 Task: In Heading Arial with underline. Font size of heading  '18'Font style of data Calibri. Font size of data  9Alignment of headline & data Align center. Fill color in heading,  RedFont color of data Black Apply border in Data No BorderIn the sheet  Budget Management Sheetbook
Action: Mouse moved to (180, 177)
Screenshot: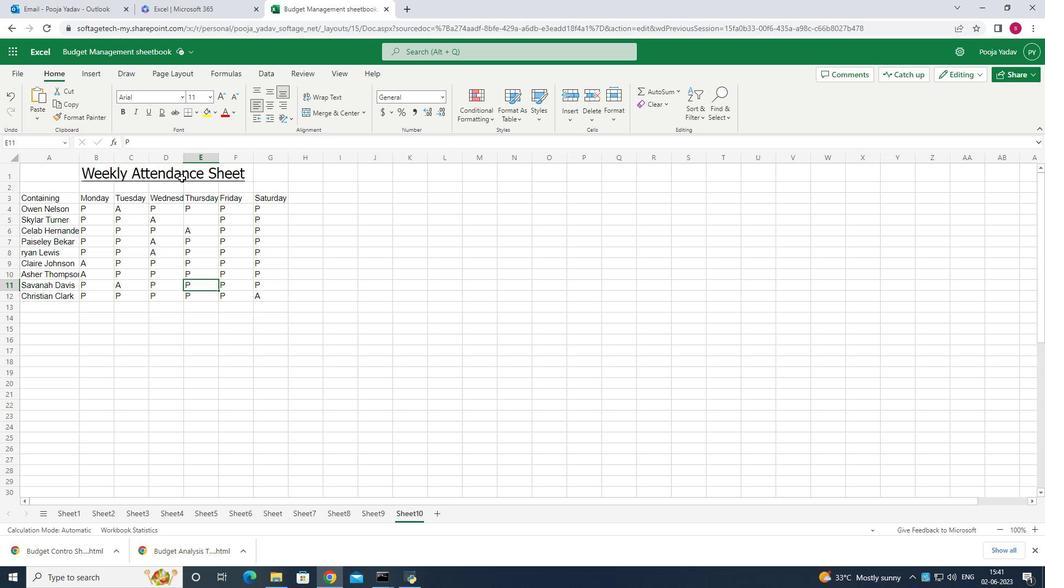 
Action: Mouse pressed left at (180, 177)
Screenshot: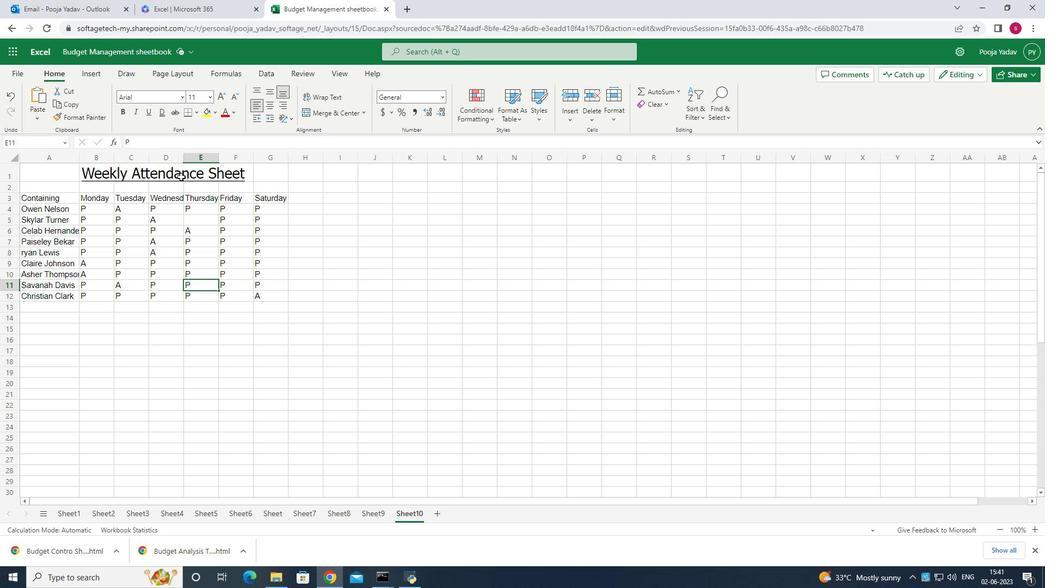 
Action: Mouse moved to (105, 168)
Screenshot: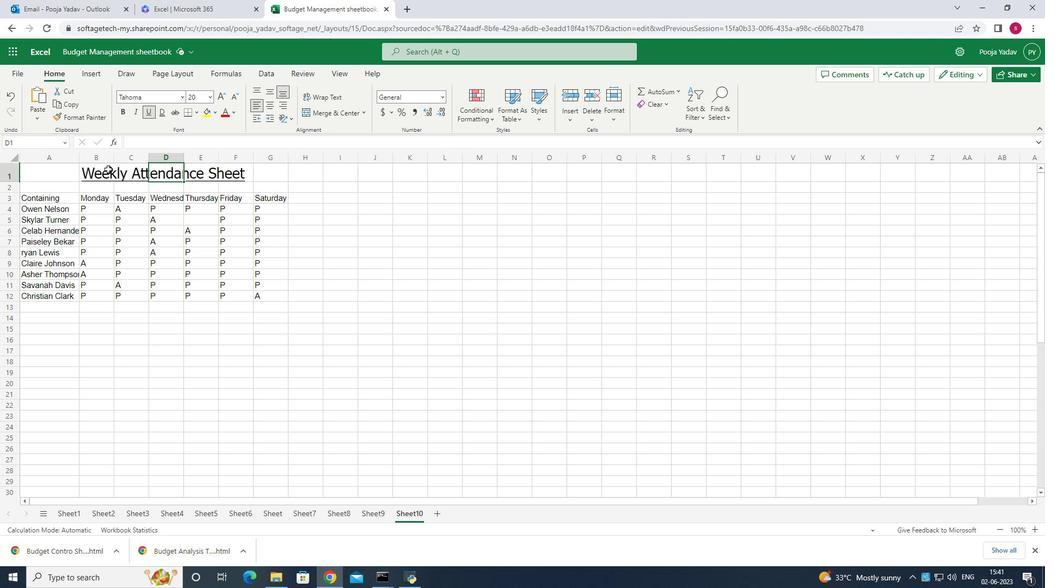 
Action: Mouse pressed left at (105, 168)
Screenshot: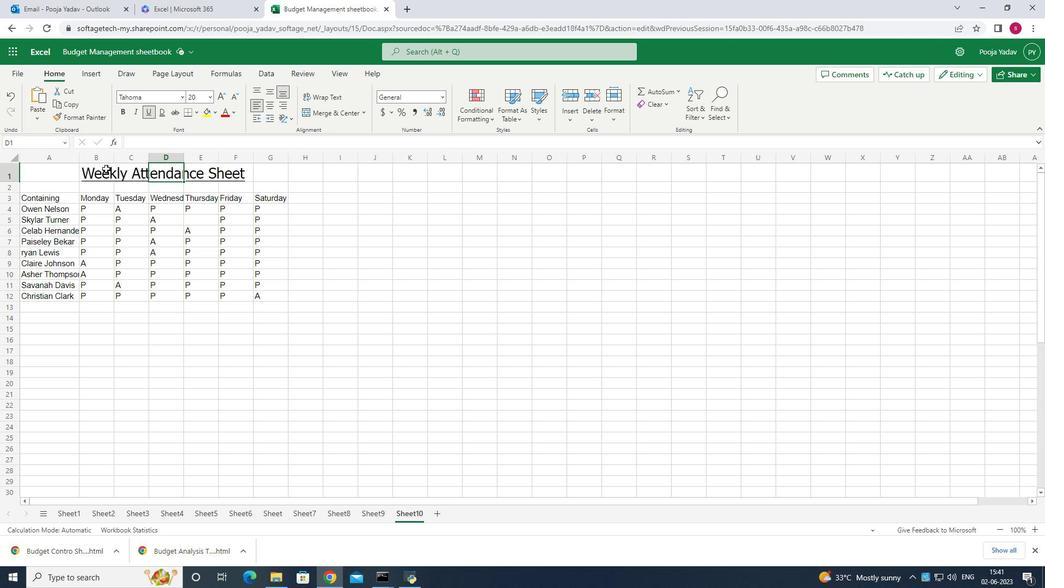 
Action: Mouse moved to (145, 111)
Screenshot: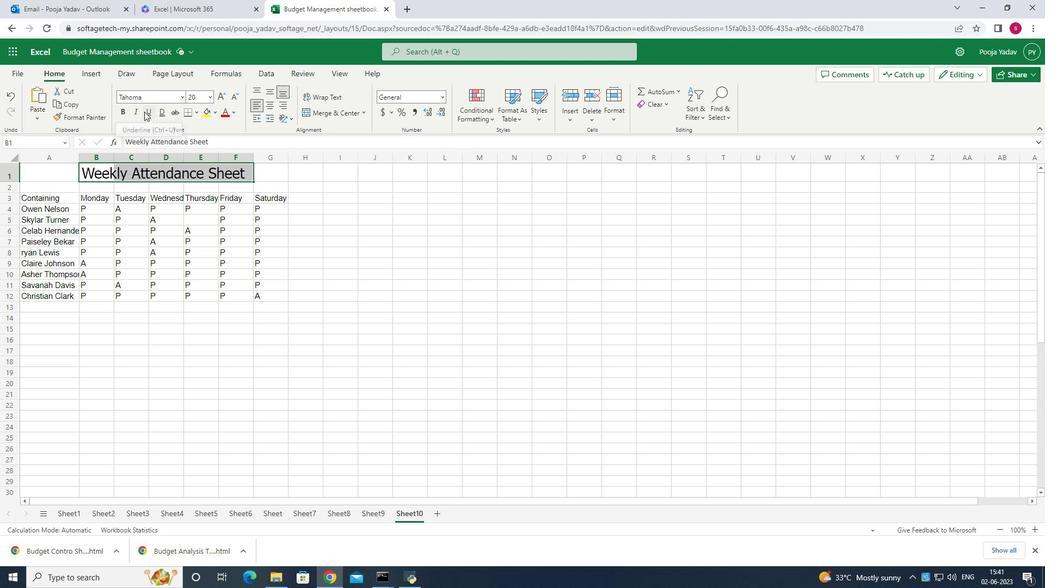 
Action: Mouse pressed left at (145, 111)
Screenshot: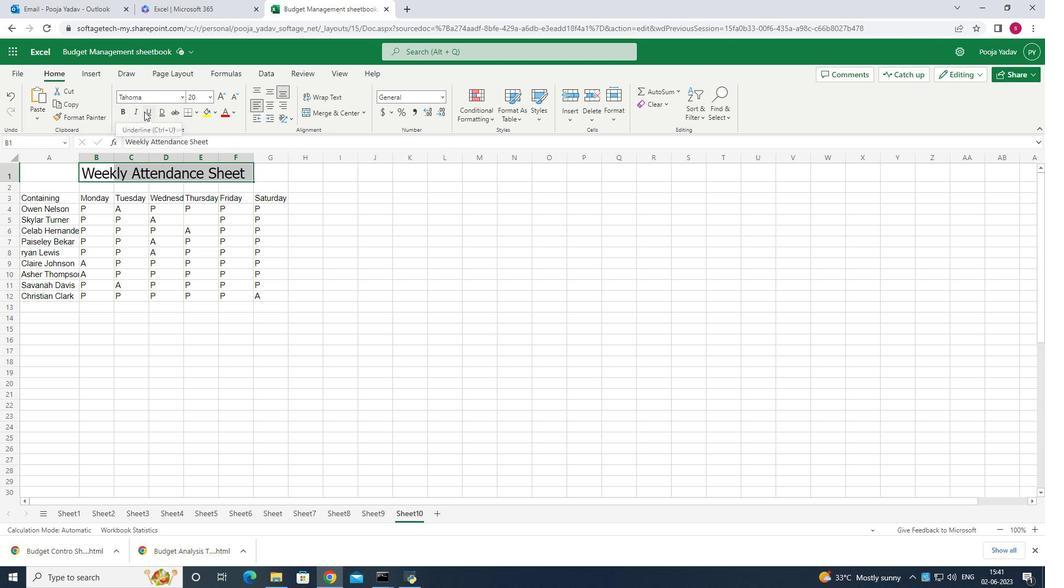 
Action: Mouse moved to (62, 171)
Screenshot: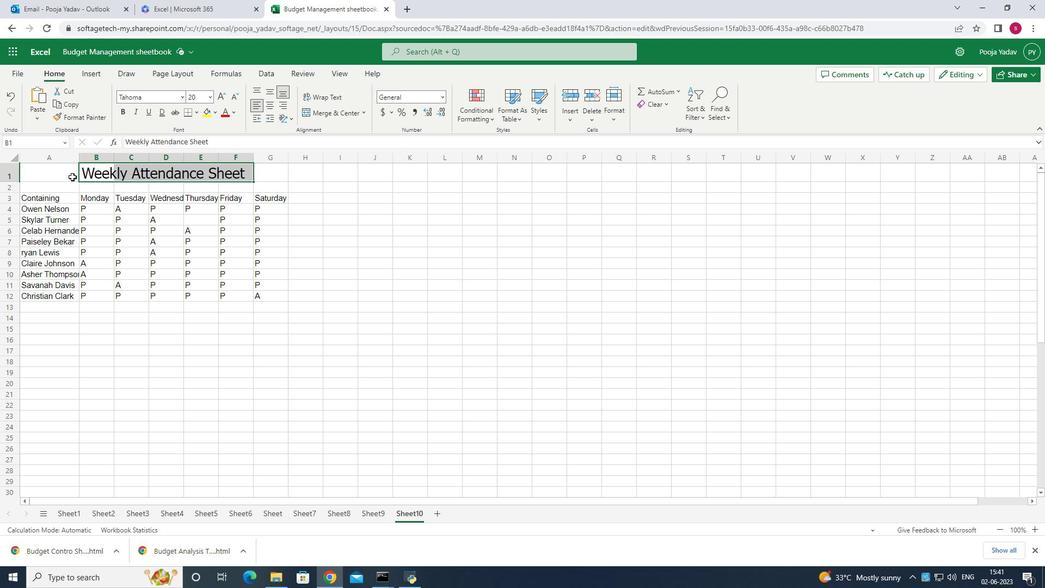 
Action: Mouse pressed left at (62, 171)
Screenshot: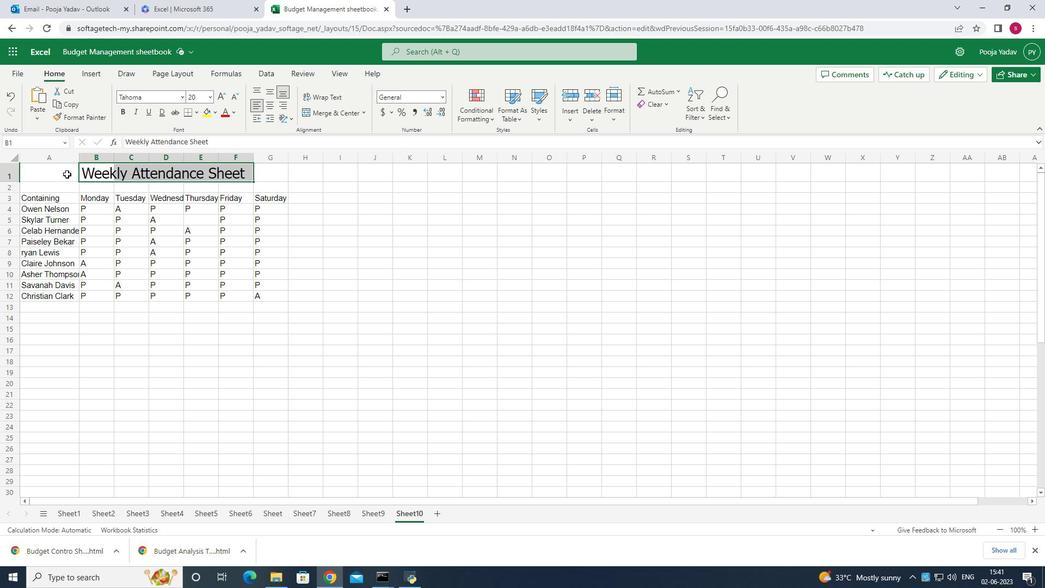 
Action: Mouse moved to (62, 171)
Screenshot: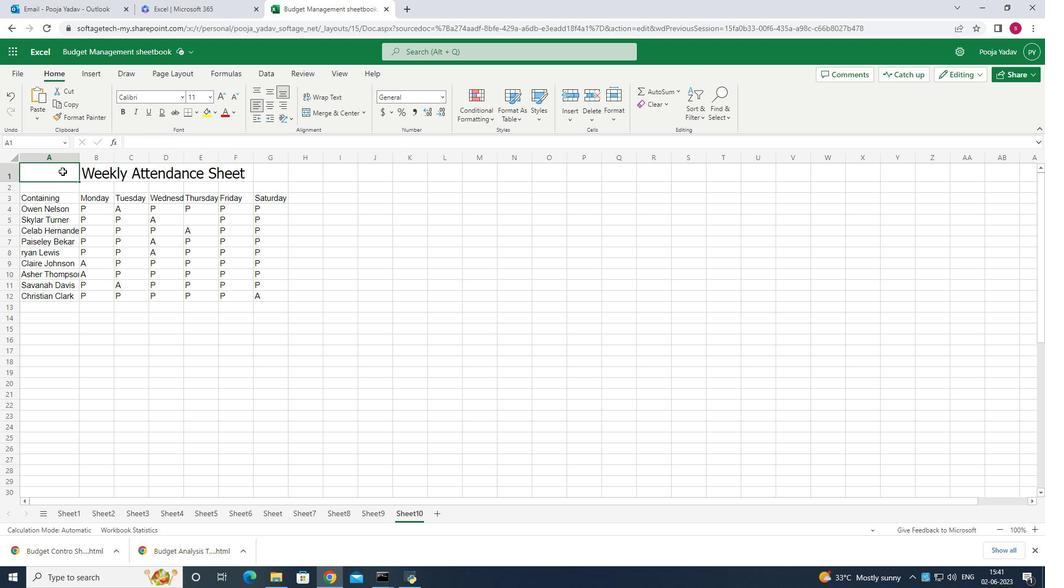 
Action: Mouse pressed left at (62, 171)
Screenshot: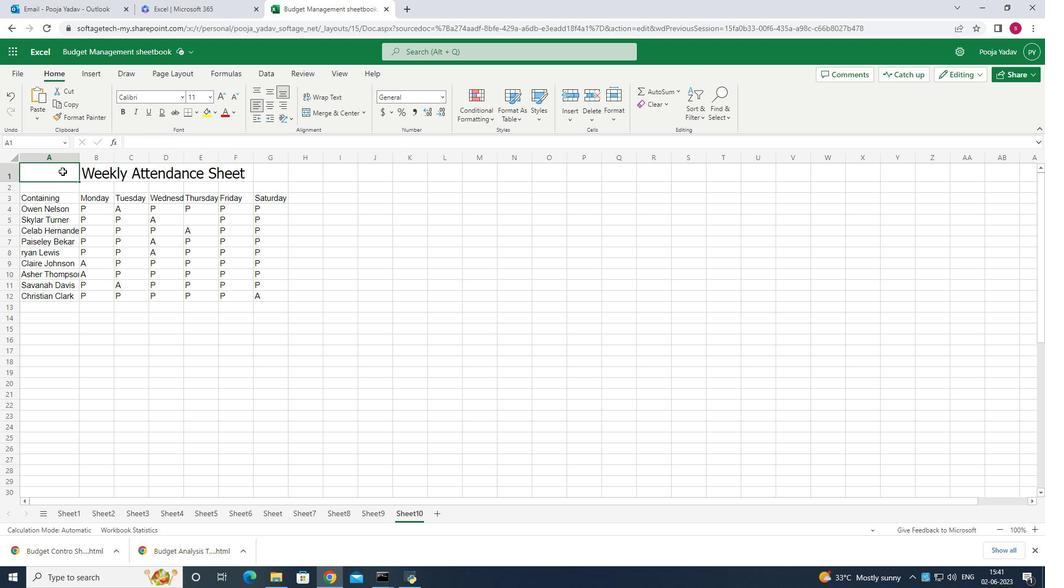 
Action: Mouse moved to (211, 99)
Screenshot: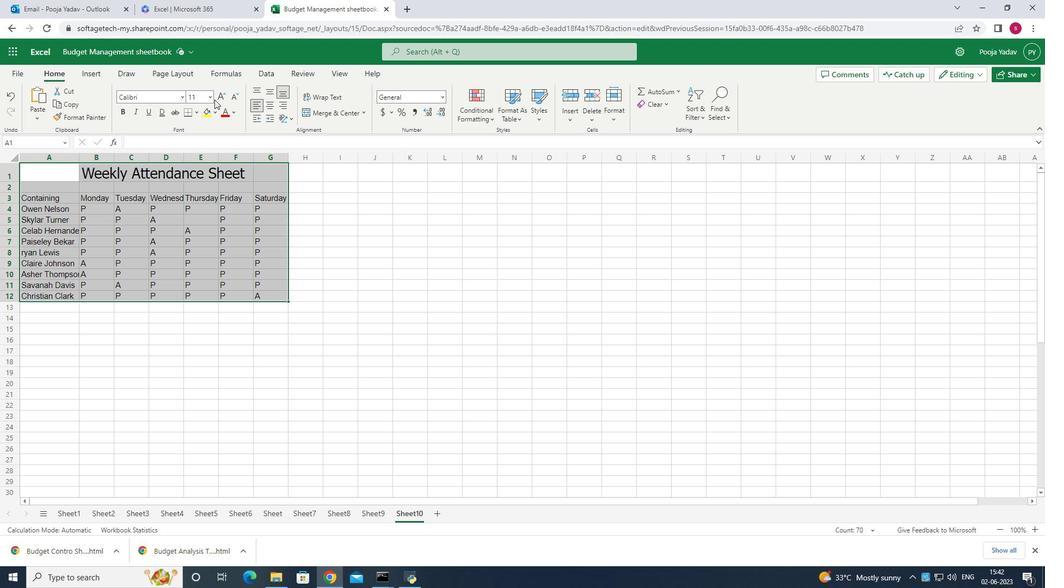 
Action: Mouse pressed left at (211, 99)
Screenshot: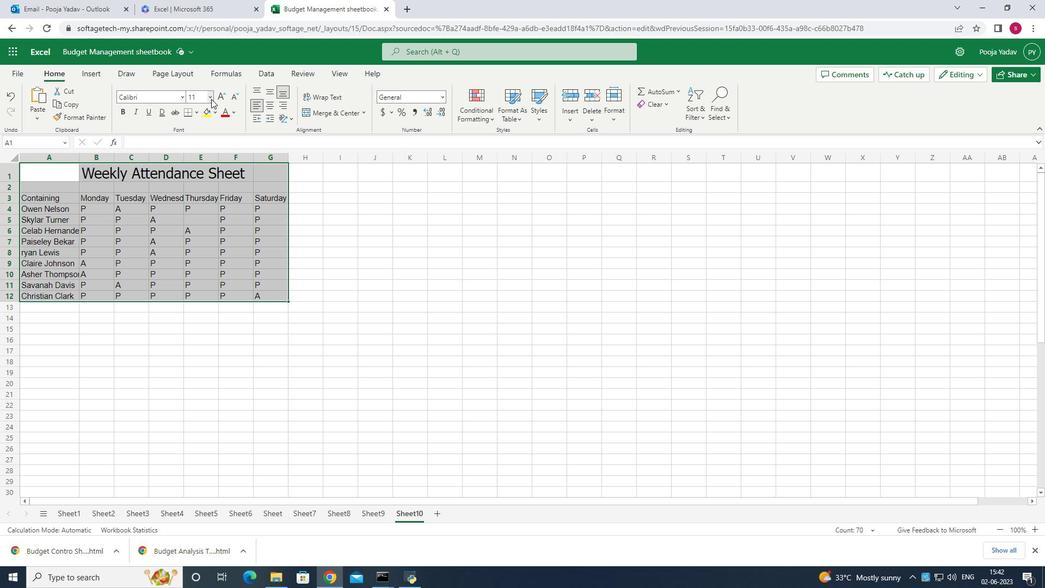 
Action: Mouse moved to (196, 214)
Screenshot: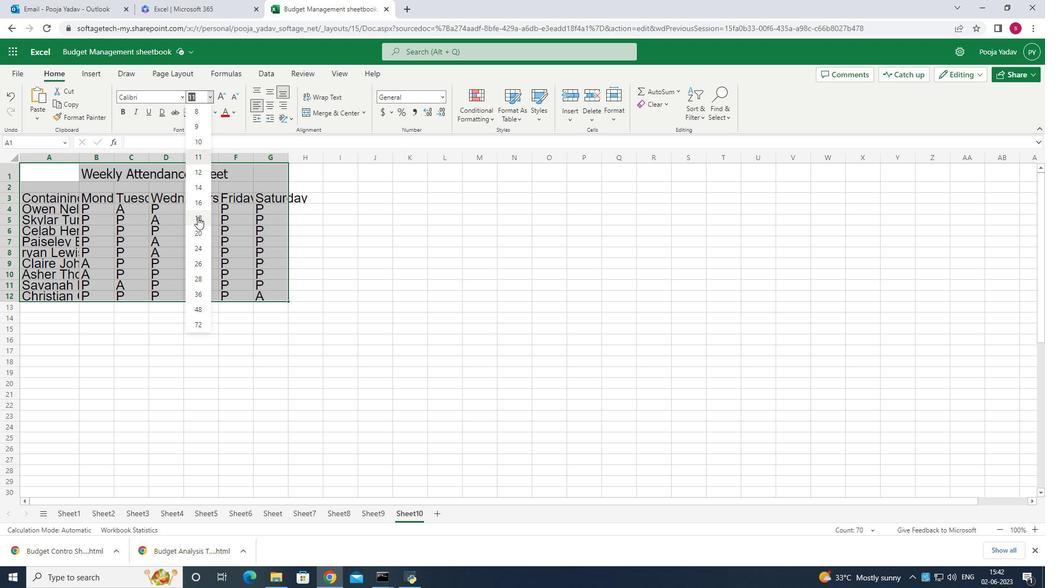 
Action: Mouse pressed left at (196, 214)
Screenshot: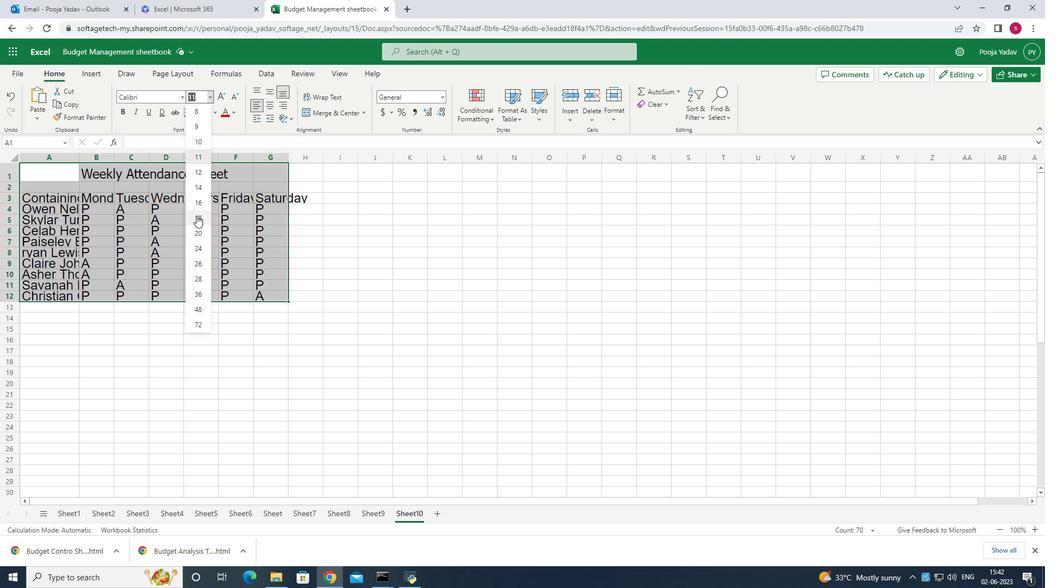 
Action: Mouse moved to (80, 154)
Screenshot: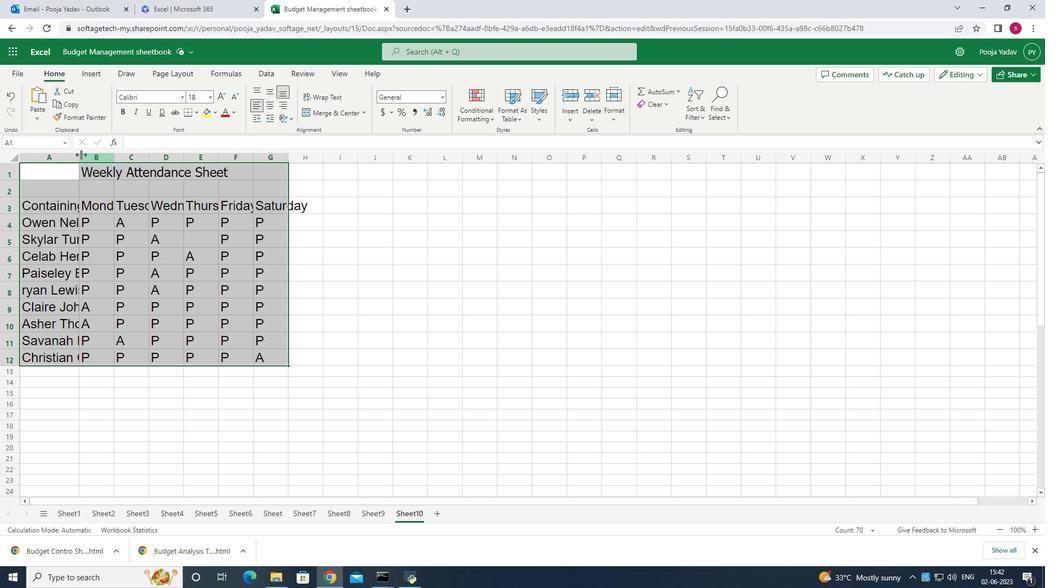 
Action: Mouse pressed left at (80, 154)
Screenshot: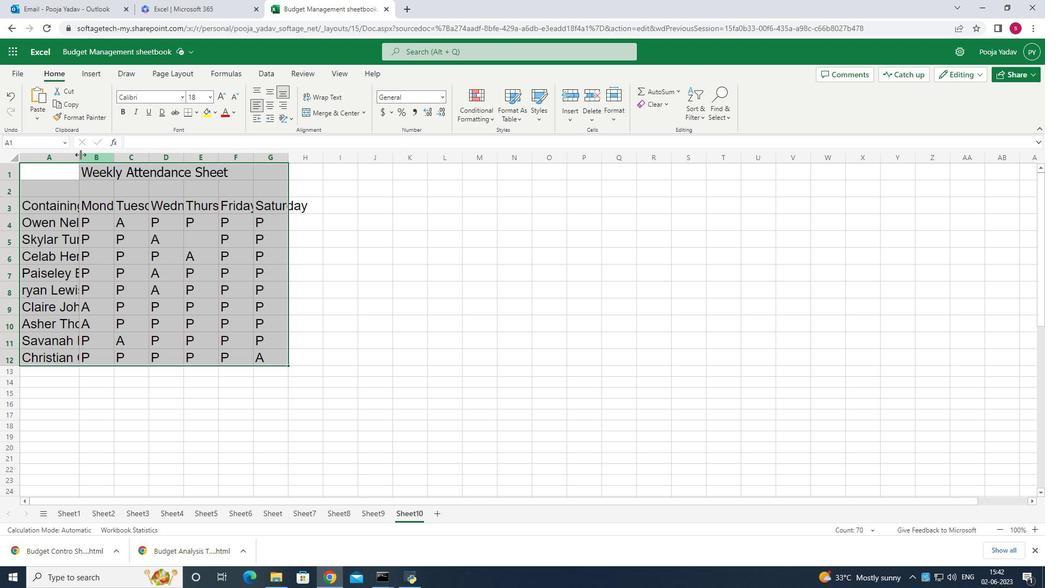 
Action: Mouse moved to (99, 161)
Screenshot: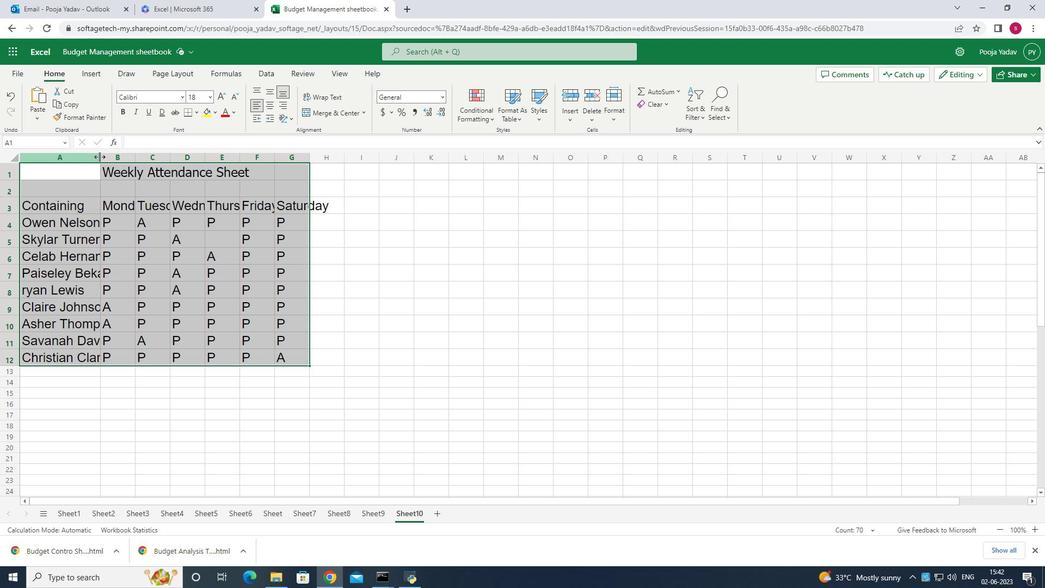 
Action: Mouse pressed left at (99, 161)
Screenshot: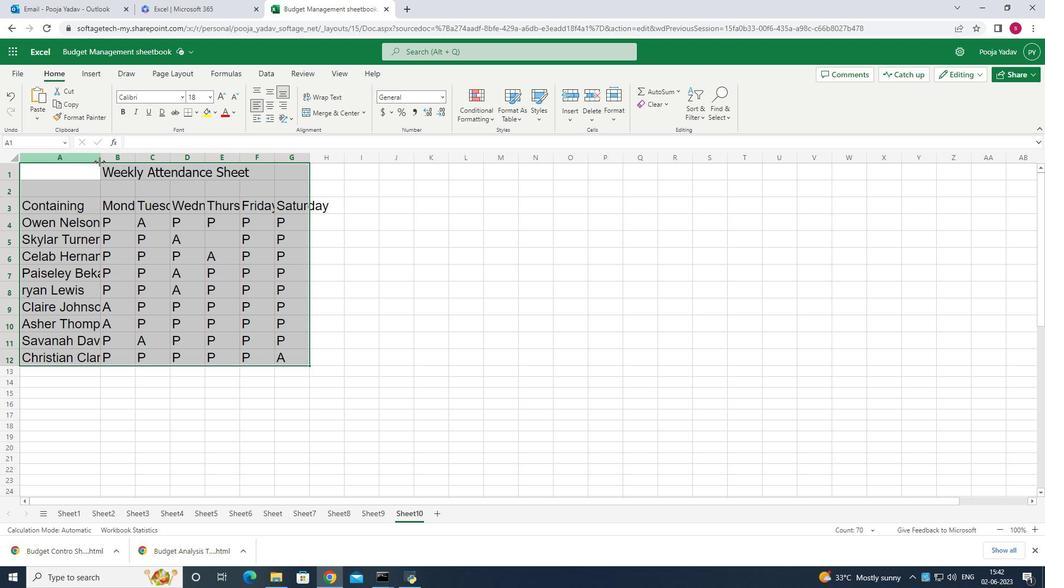 
Action: Mouse moved to (120, 156)
Screenshot: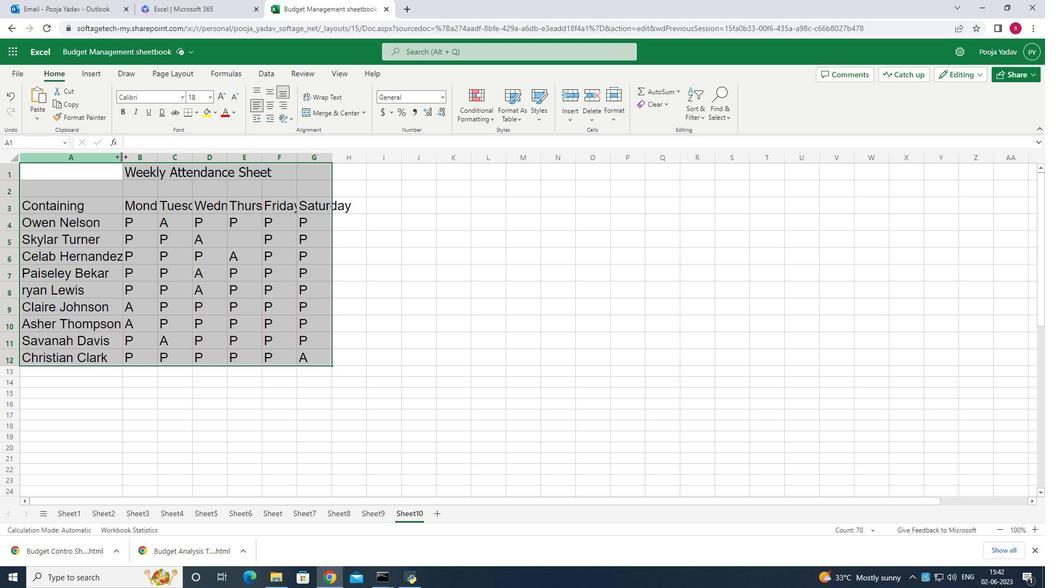 
Action: Mouse pressed left at (120, 156)
Screenshot: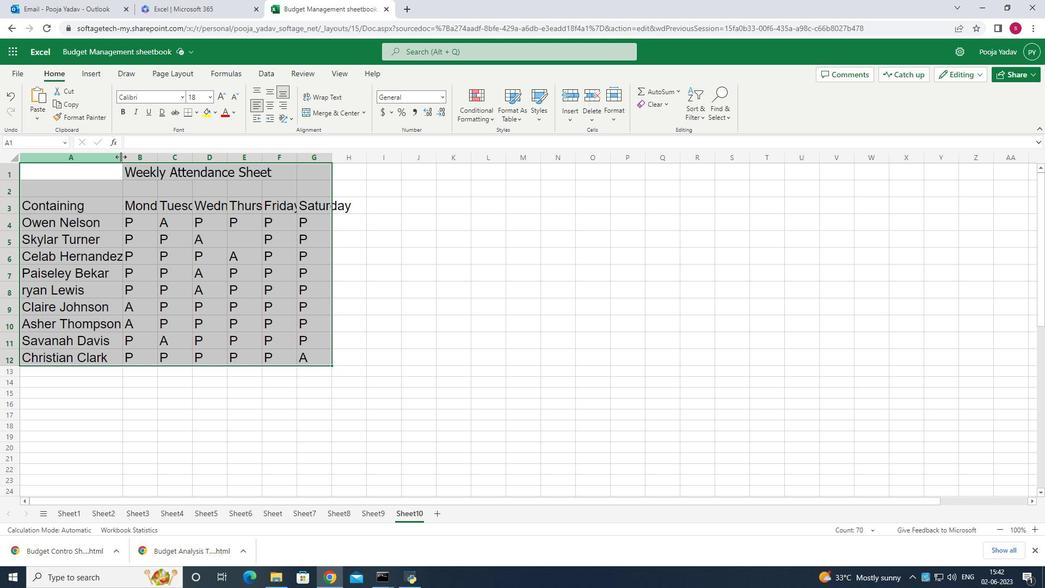 
Action: Mouse moved to (171, 156)
Screenshot: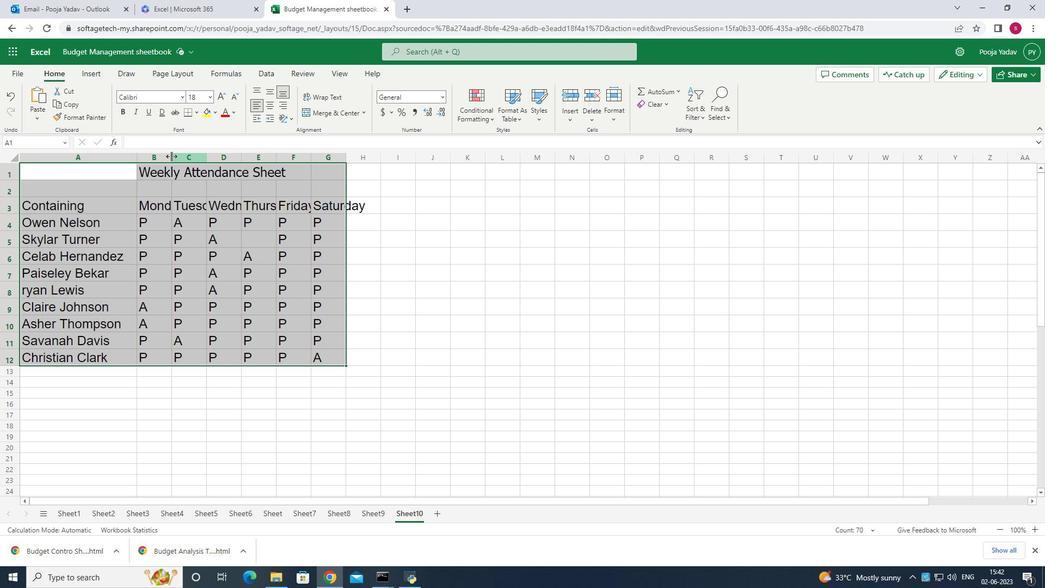 
Action: Mouse pressed left at (171, 156)
Screenshot: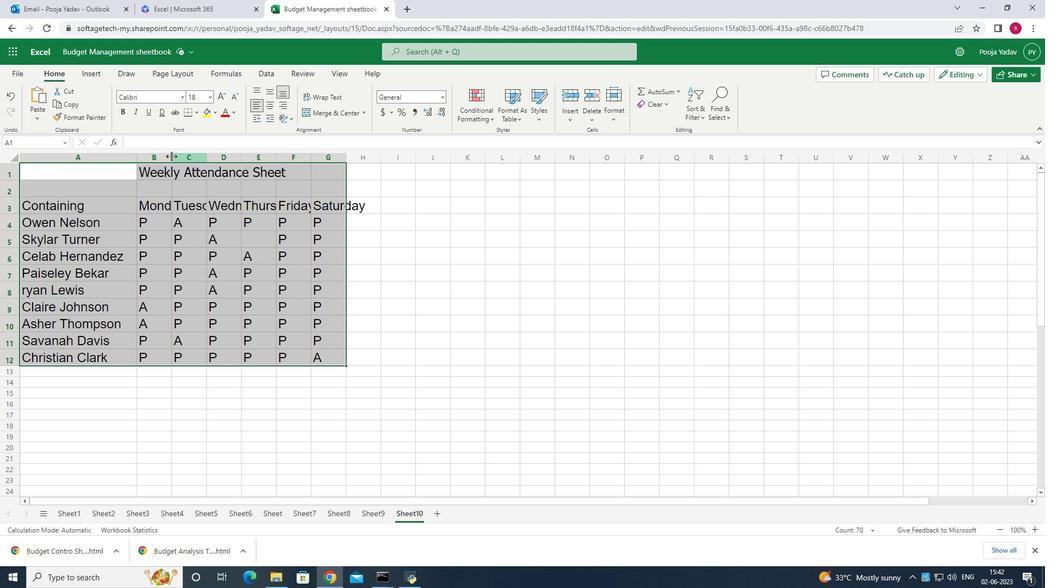 
Action: Mouse moved to (235, 167)
Screenshot: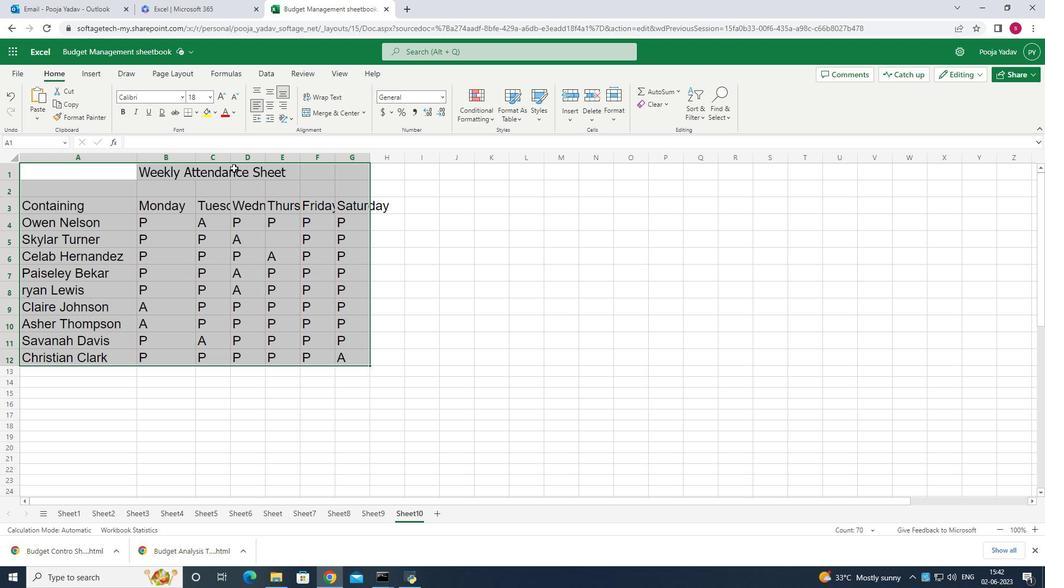 
Action: Mouse pressed left at (235, 167)
Screenshot: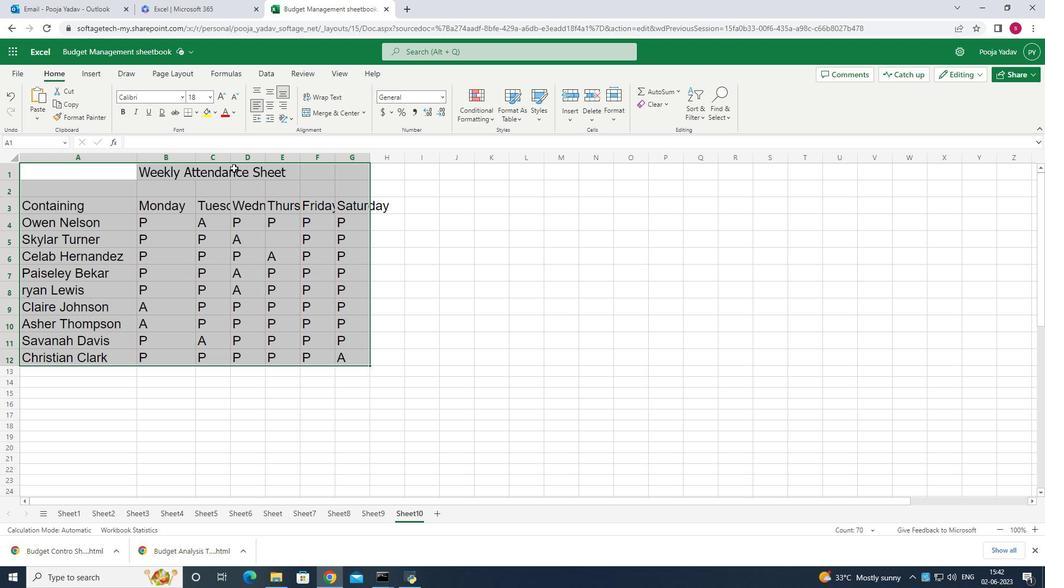
Action: Mouse moved to (228, 175)
Screenshot: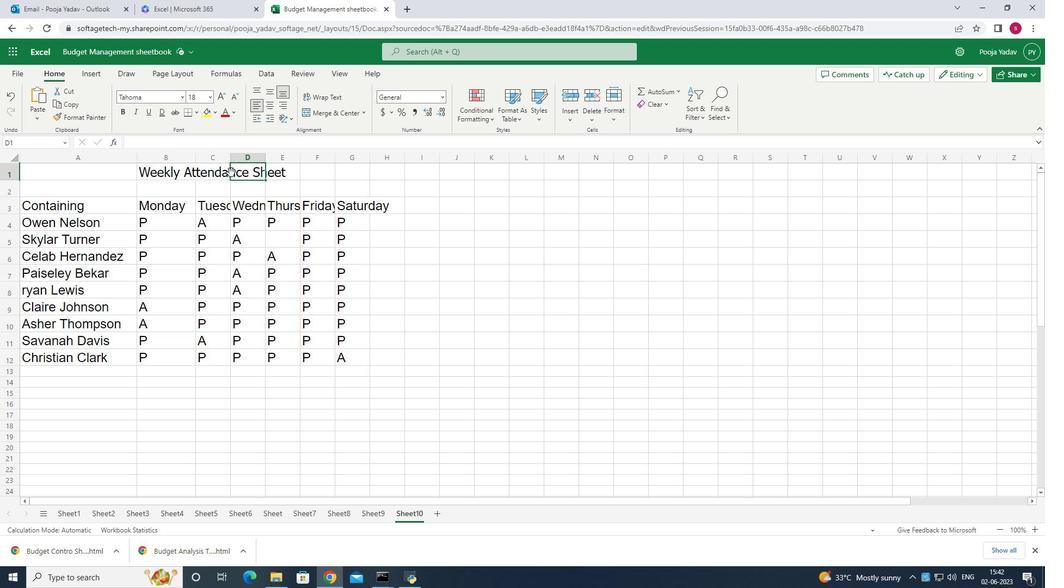 
Action: Mouse pressed left at (228, 175)
Screenshot: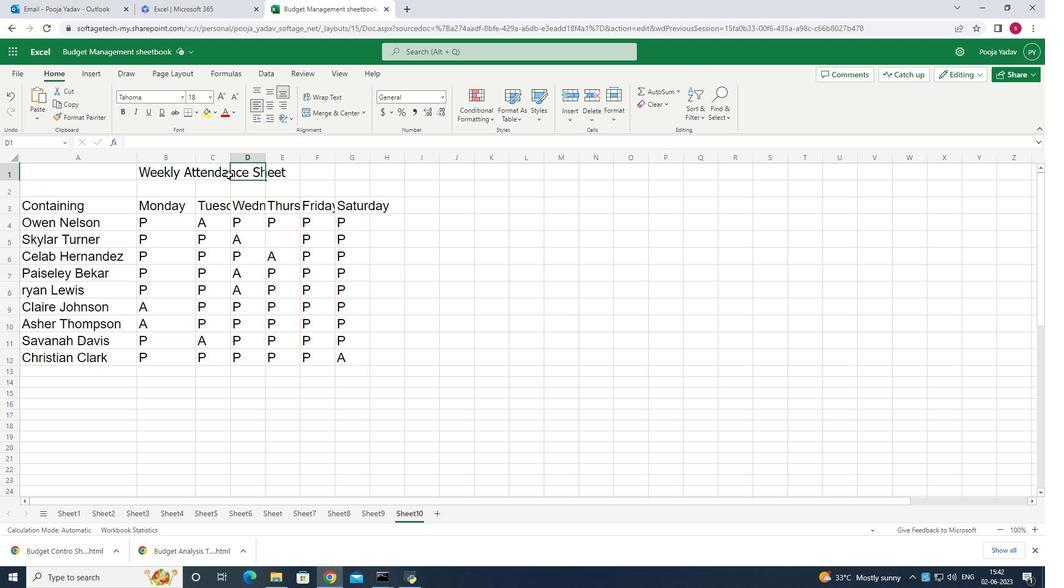 
Action: Mouse moved to (230, 156)
Screenshot: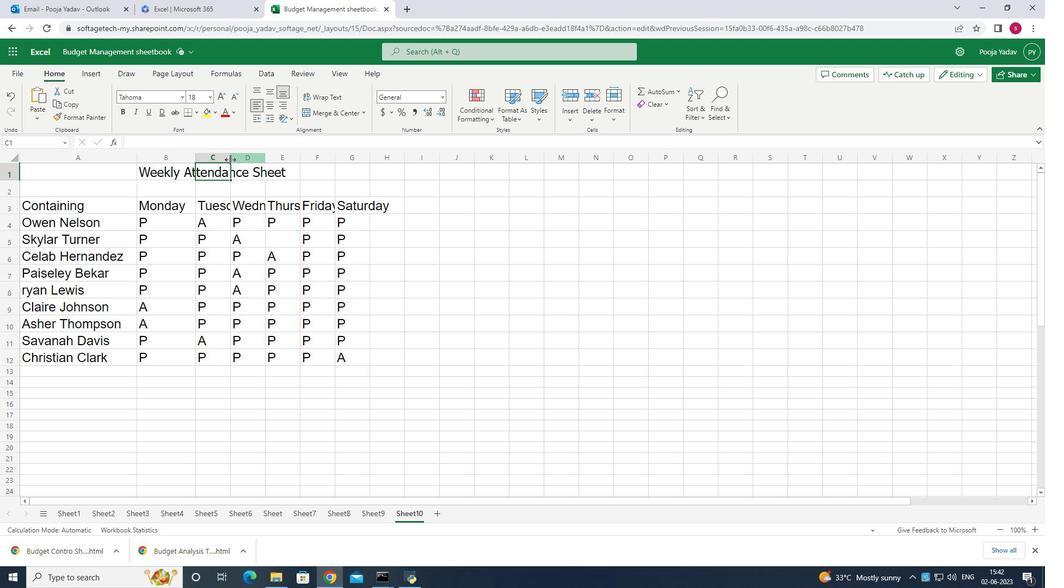 
Action: Mouse pressed left at (230, 156)
Screenshot: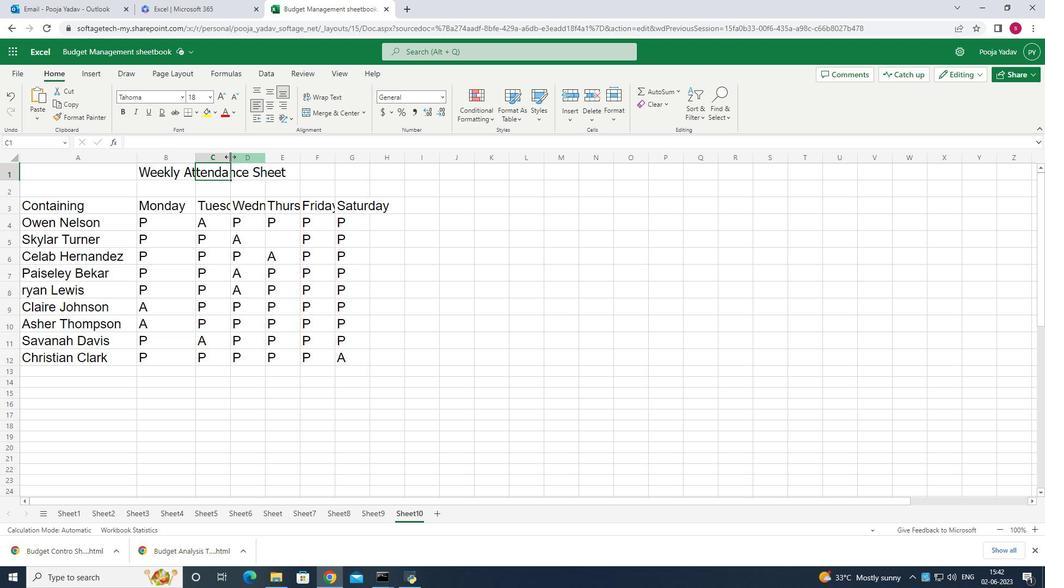 
Action: Mouse moved to (245, 149)
Screenshot: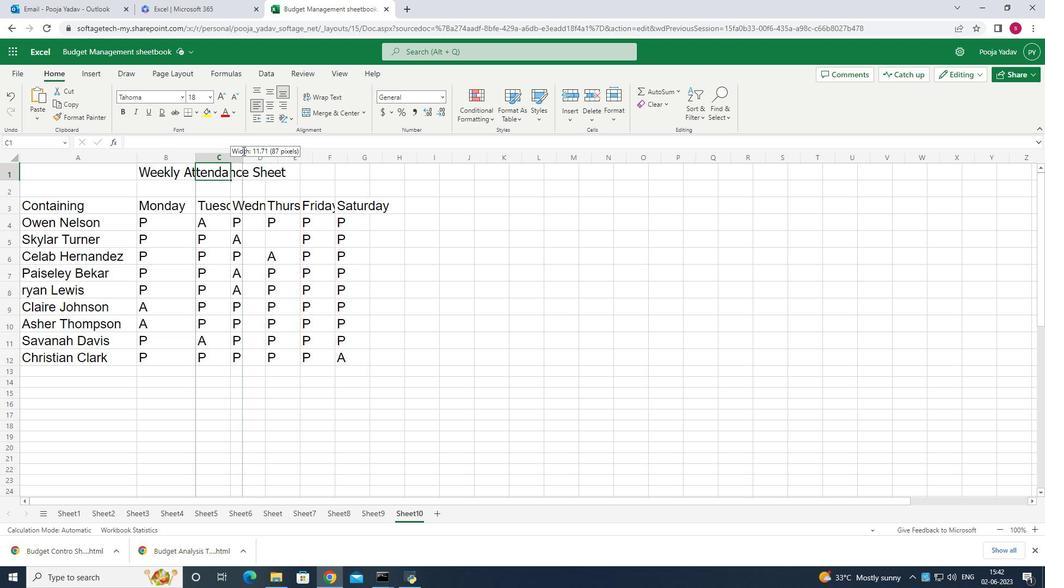 
Action: Mouse pressed left at (245, 149)
Screenshot: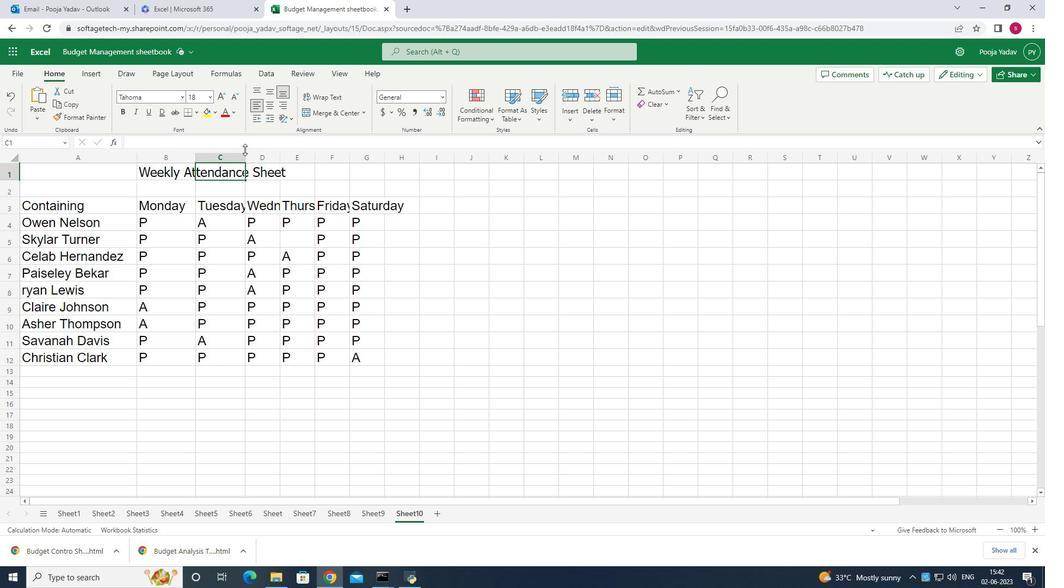 
Action: Mouse moved to (243, 155)
Screenshot: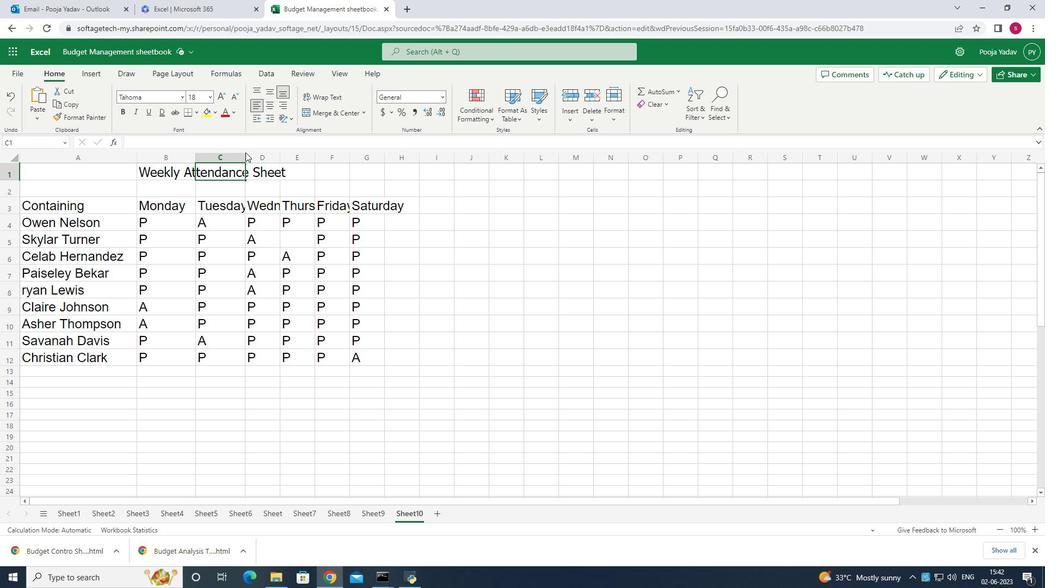 
Action: Mouse pressed left at (243, 155)
Screenshot: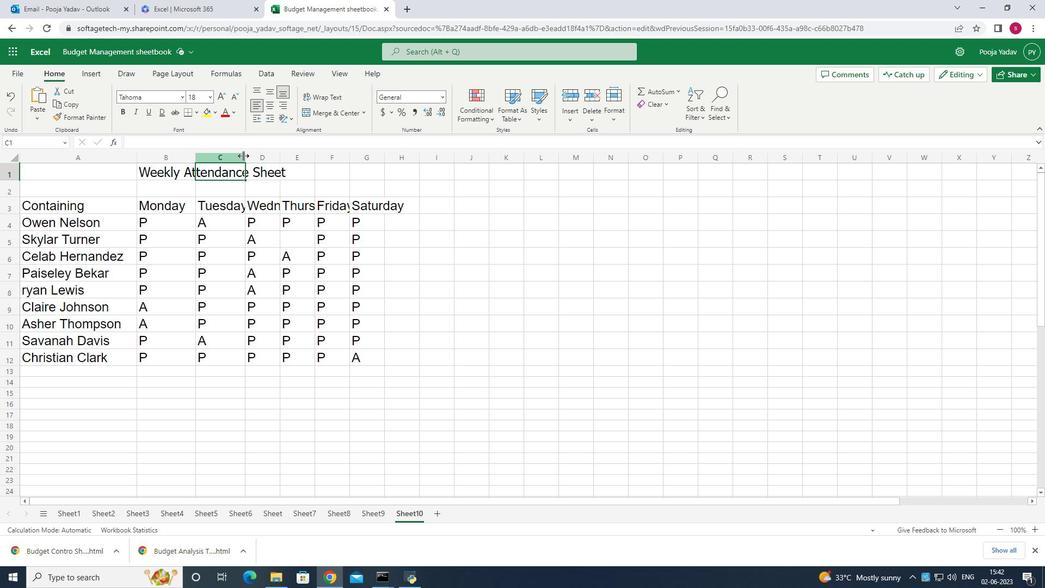 
Action: Mouse moved to (289, 154)
Screenshot: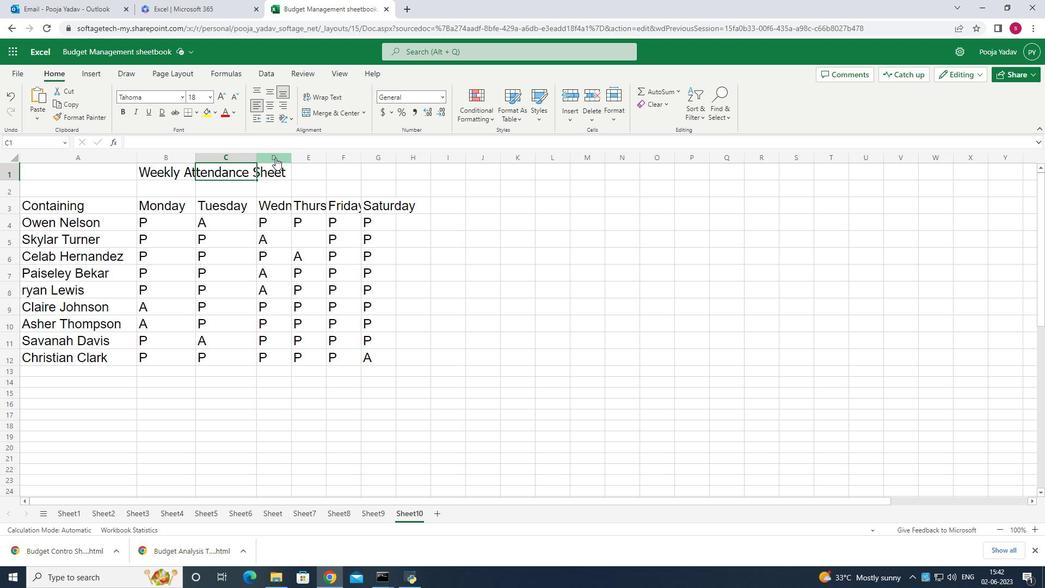 
Action: Mouse pressed left at (289, 154)
Screenshot: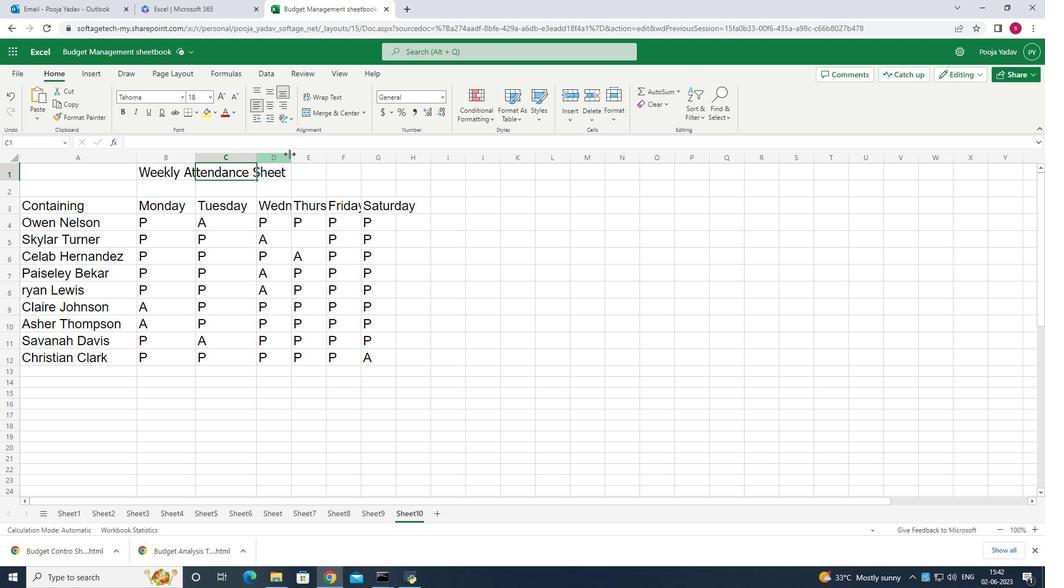 
Action: Mouse moved to (309, 157)
Screenshot: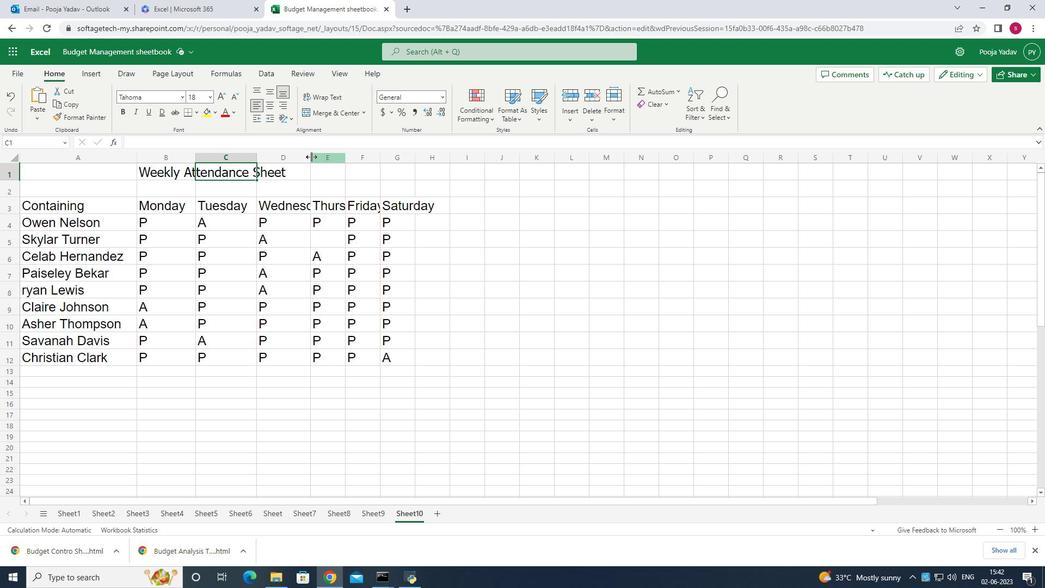 
Action: Mouse pressed left at (309, 157)
Screenshot: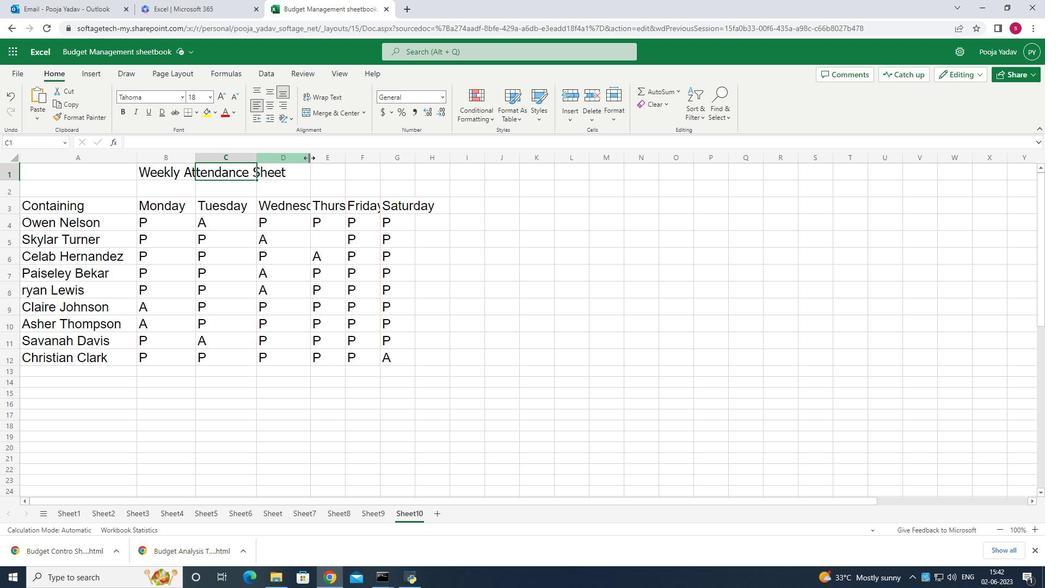 
Action: Mouse moved to (324, 156)
Screenshot: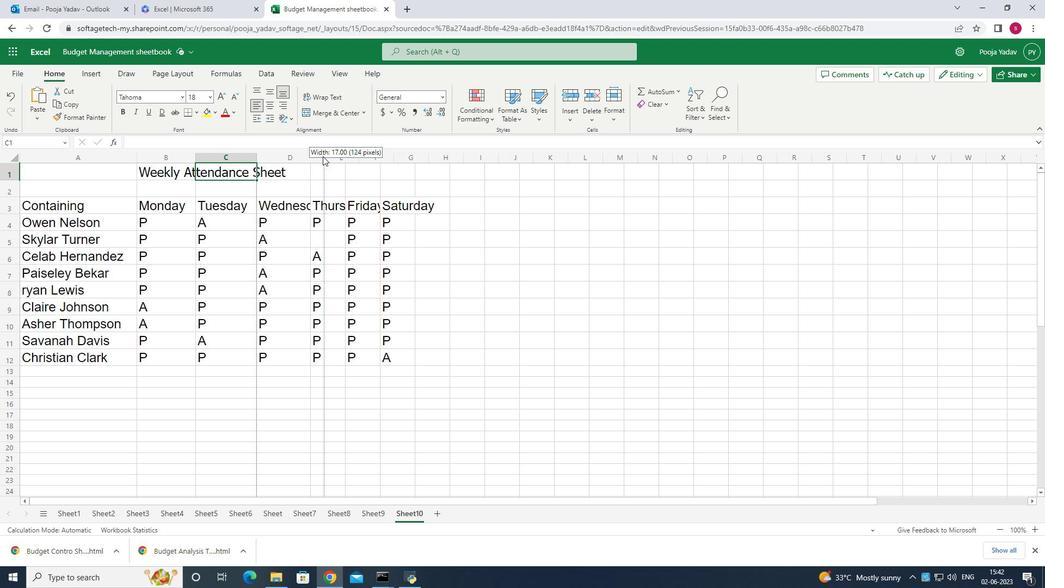 
Action: Mouse pressed left at (324, 156)
Screenshot: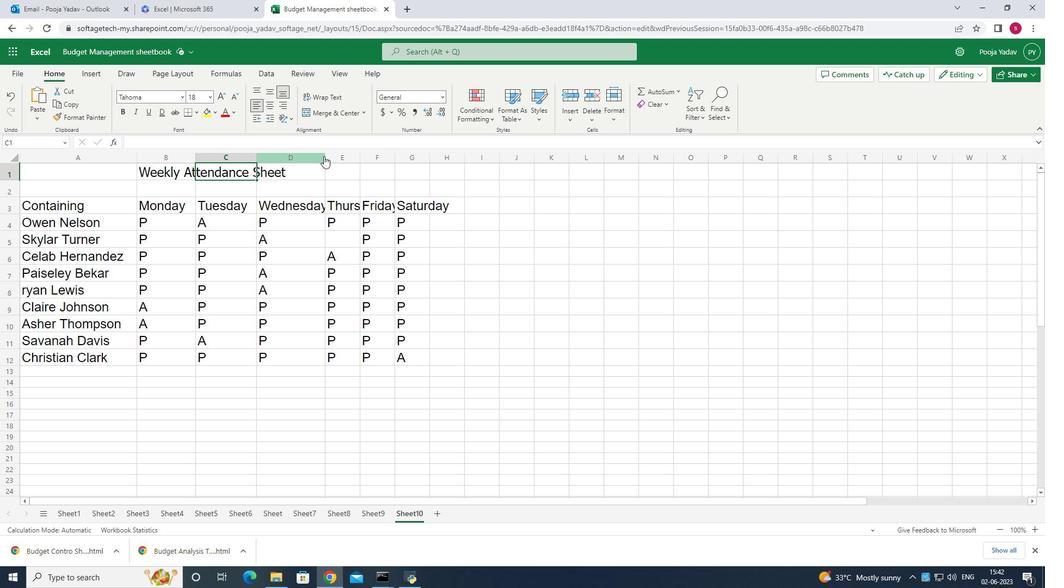 
Action: Mouse moved to (325, 156)
Screenshot: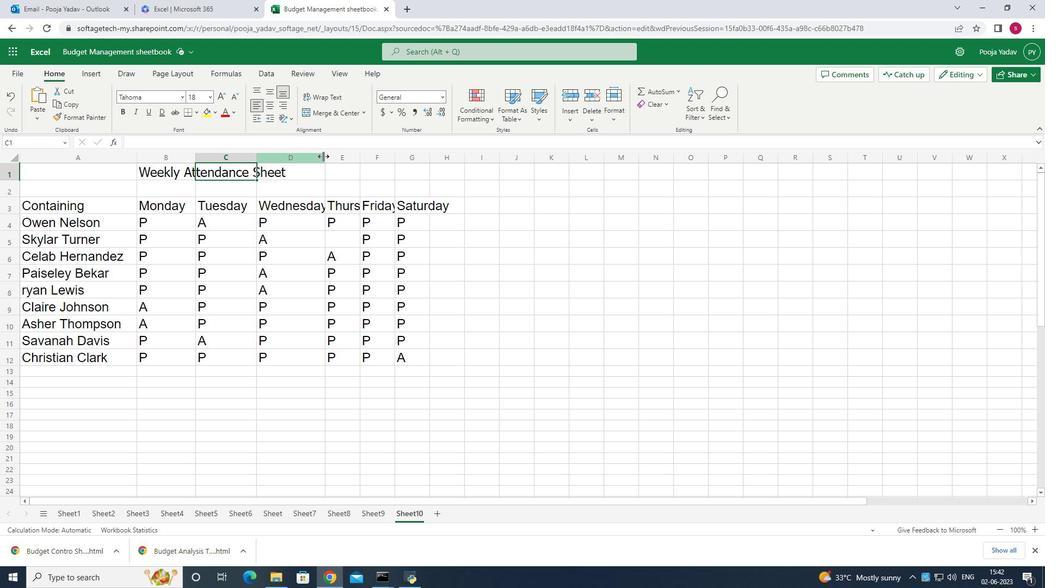 
Action: Mouse pressed left at (325, 156)
Screenshot: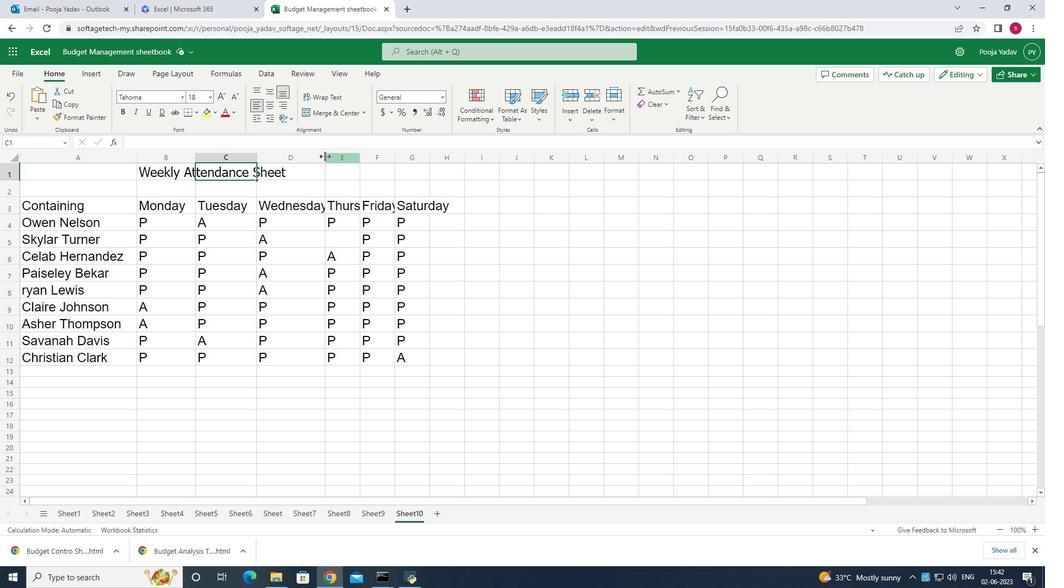 
Action: Mouse moved to (336, 155)
Screenshot: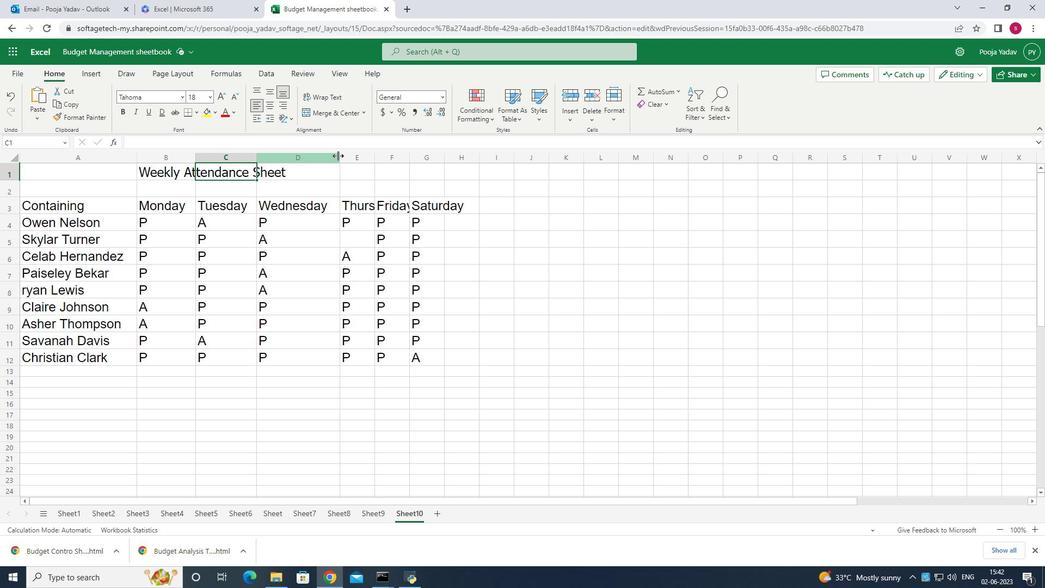 
Action: Mouse pressed left at (336, 155)
Screenshot: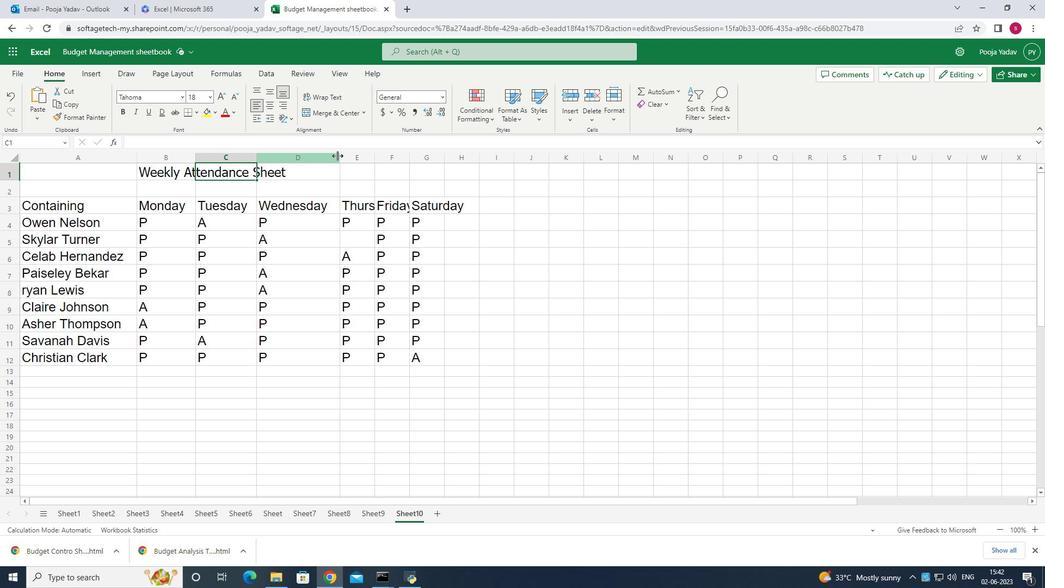 
Action: Mouse moved to (339, 154)
Screenshot: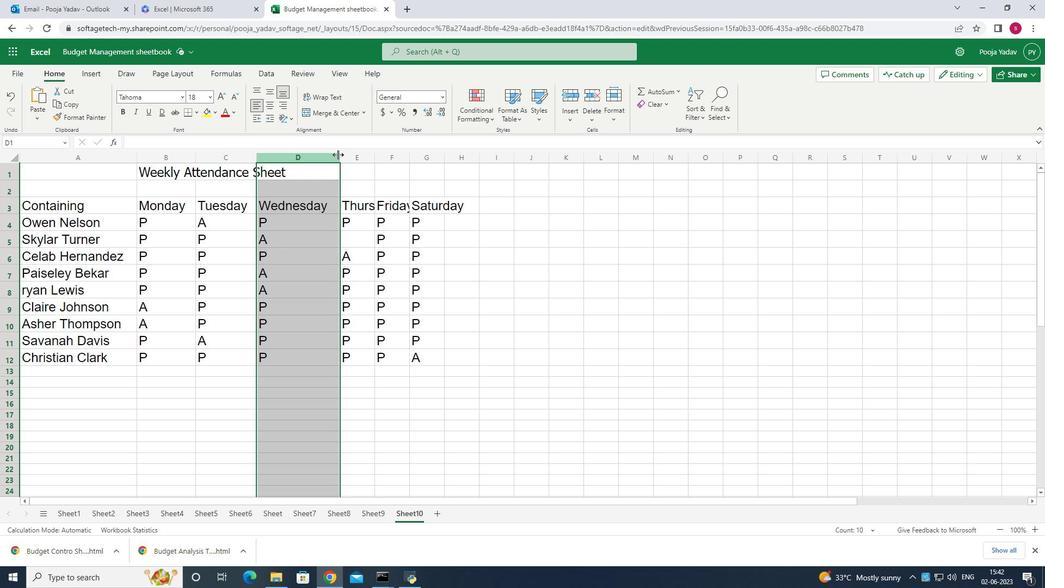 
Action: Mouse pressed left at (339, 154)
Screenshot: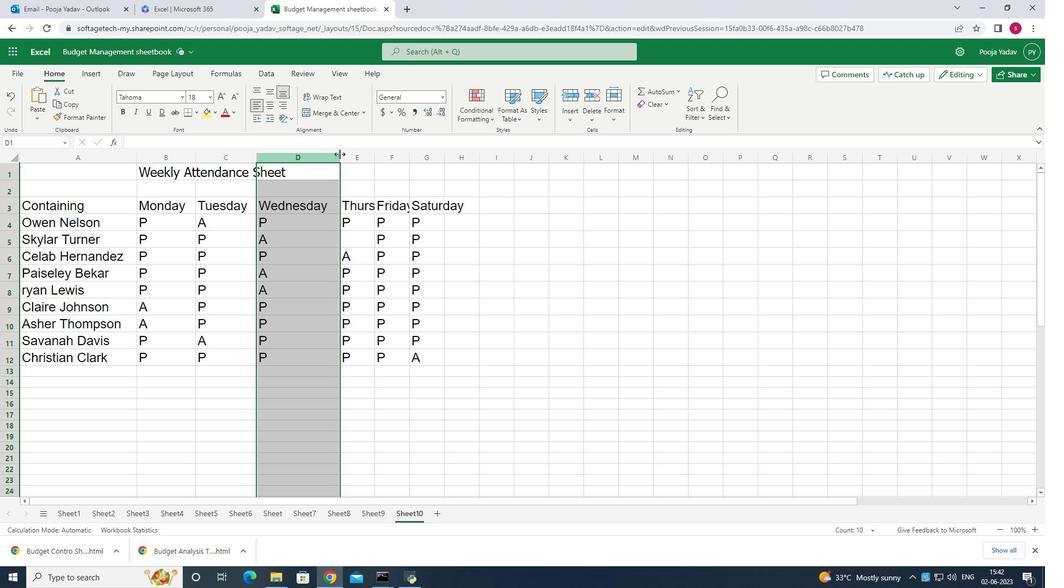 
Action: Mouse moved to (367, 155)
Screenshot: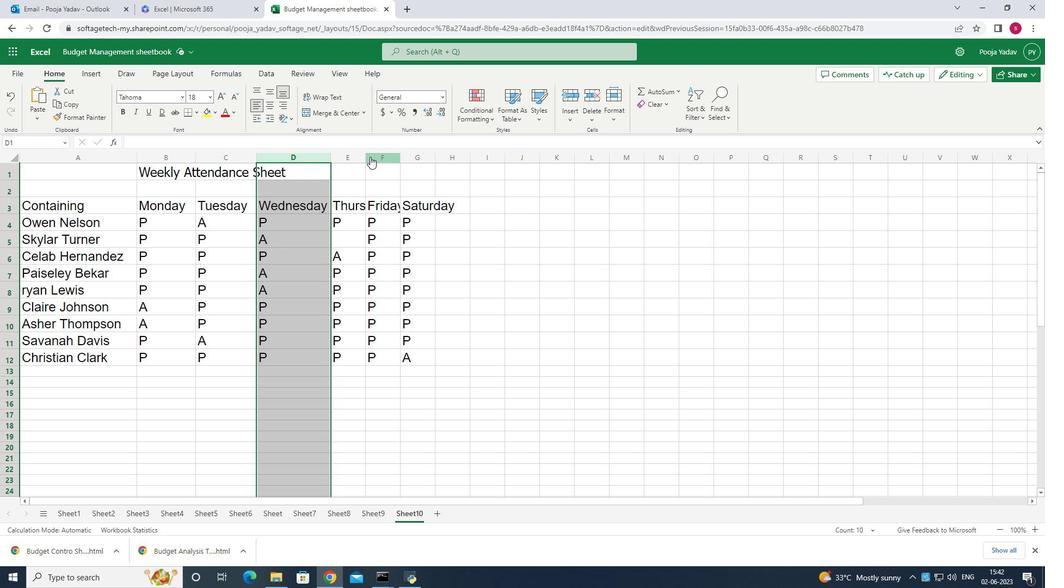 
Action: Mouse pressed left at (367, 155)
Screenshot: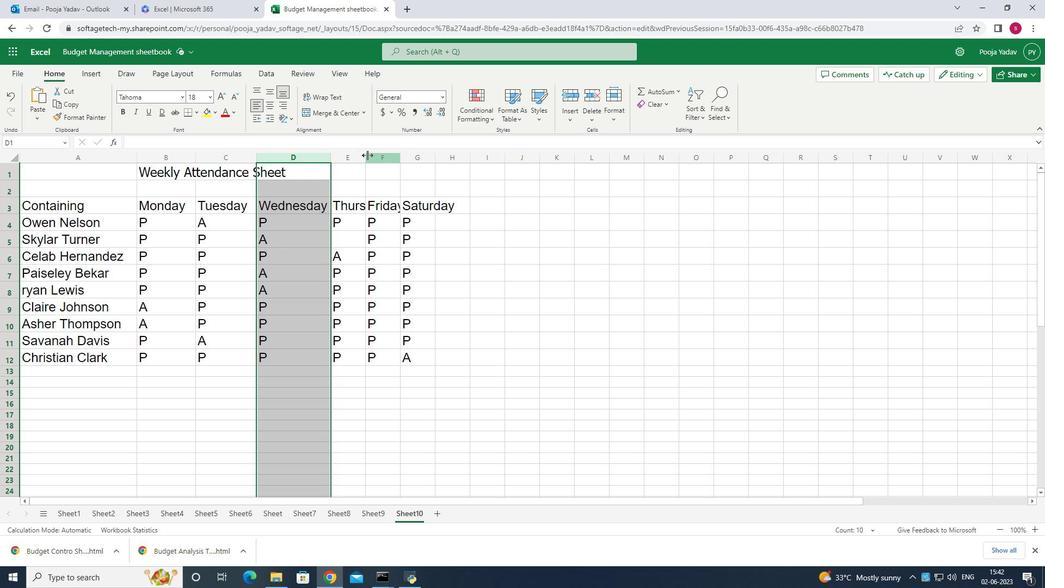 
Action: Mouse moved to (376, 150)
Screenshot: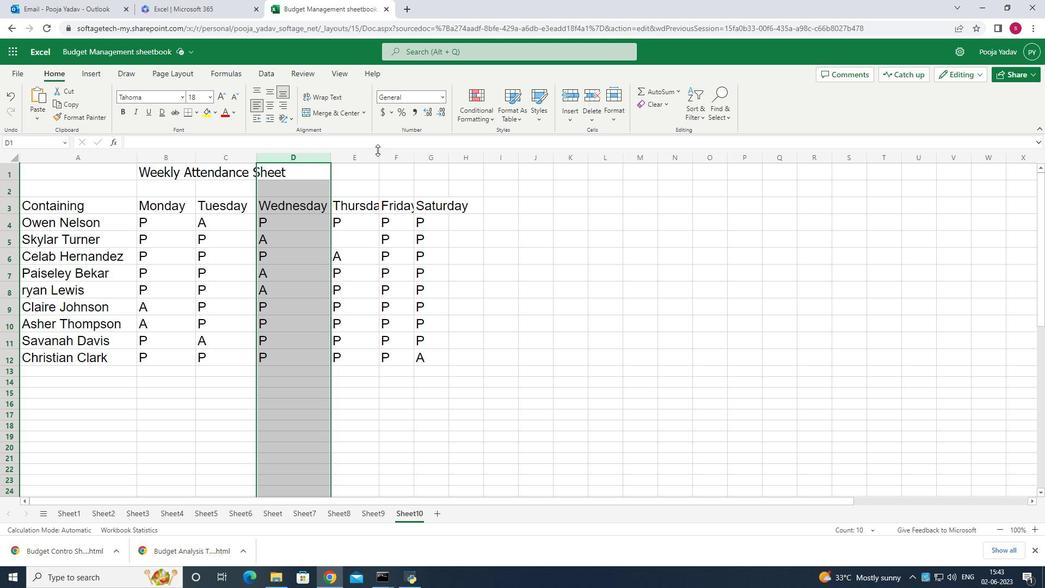 
Action: Mouse pressed left at (376, 150)
Screenshot: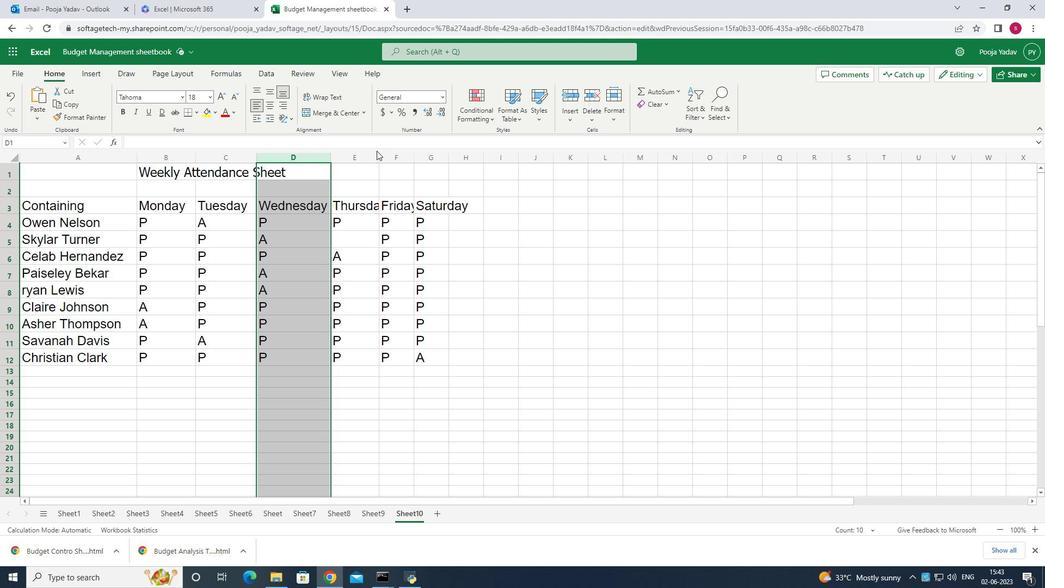 
Action: Mouse moved to (379, 155)
Screenshot: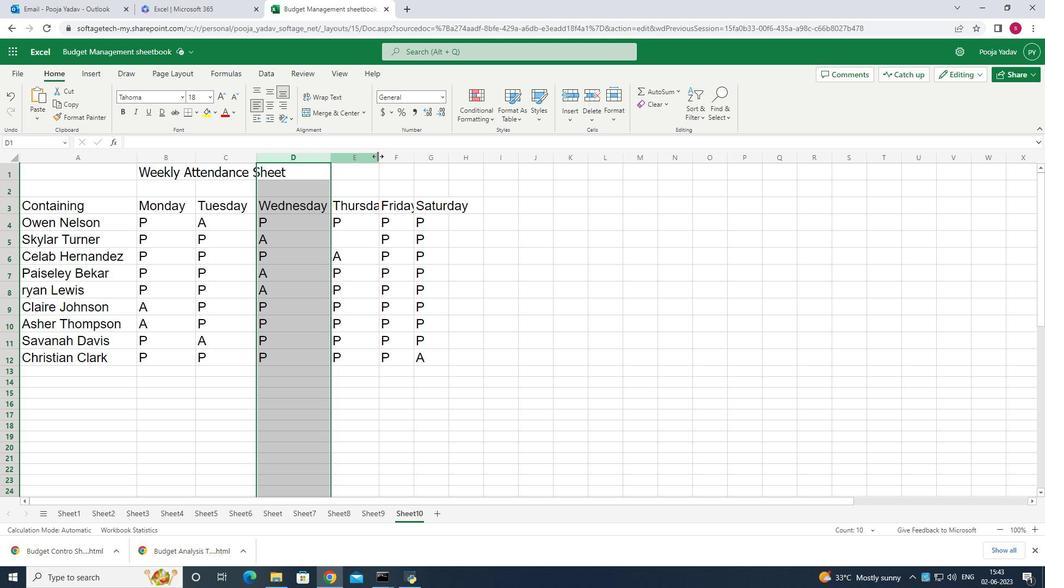 
Action: Mouse pressed left at (379, 155)
Screenshot: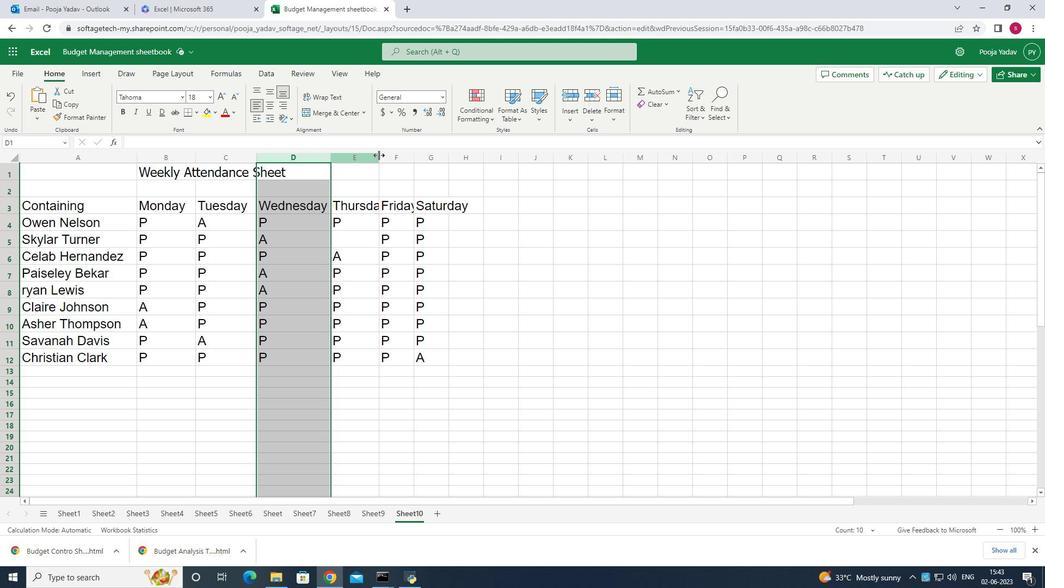 
Action: Mouse moved to (378, 157)
Screenshot: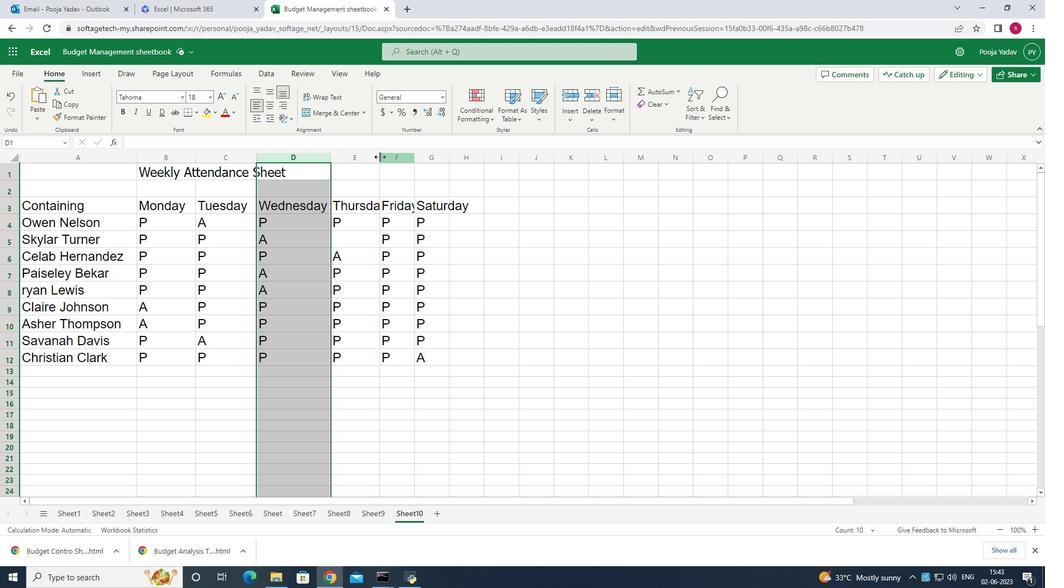 
Action: Mouse pressed left at (378, 157)
Screenshot: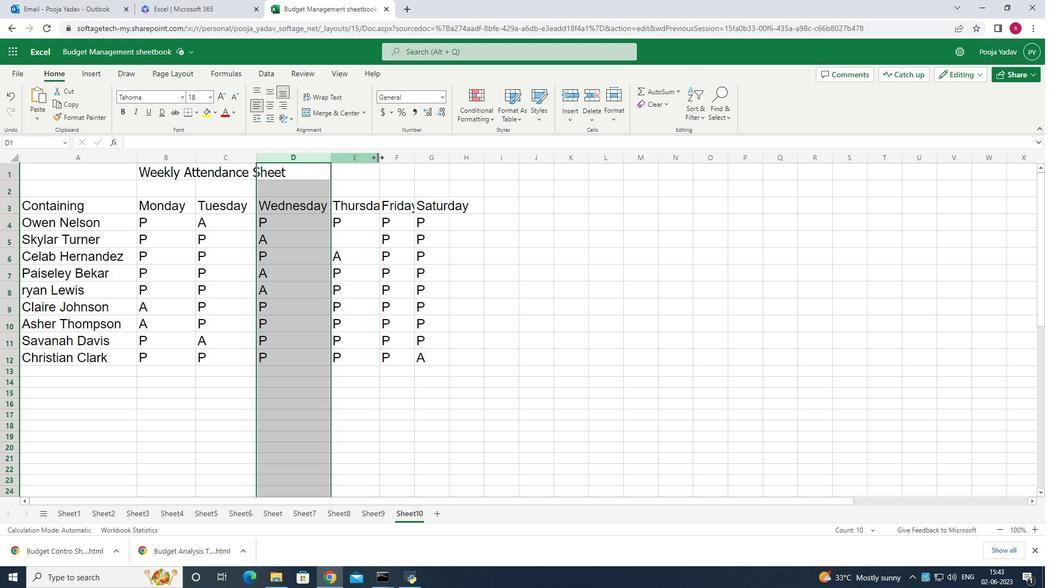 
Action: Mouse moved to (431, 153)
Screenshot: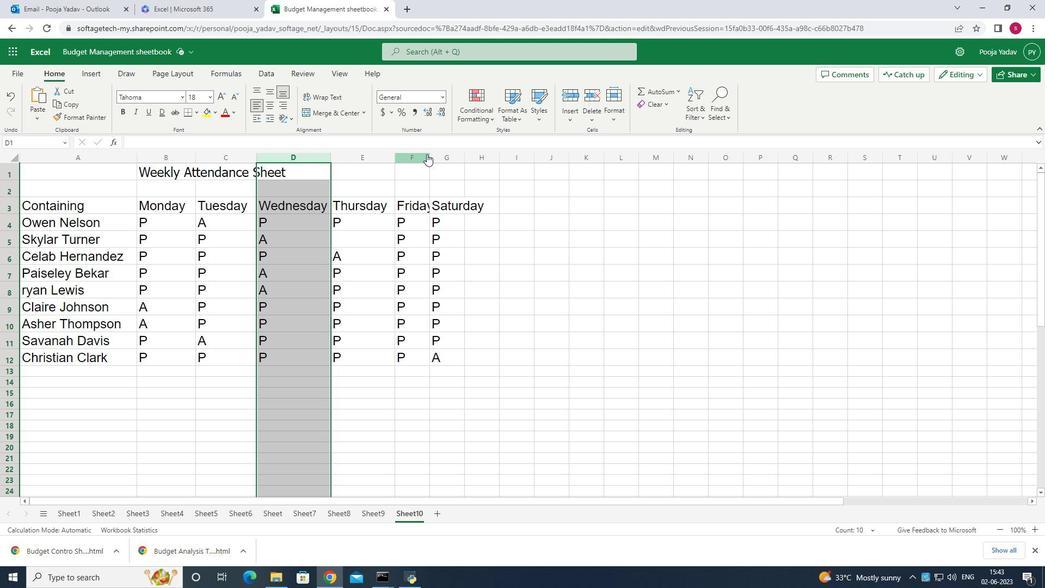 
Action: Mouse pressed left at (431, 153)
Screenshot: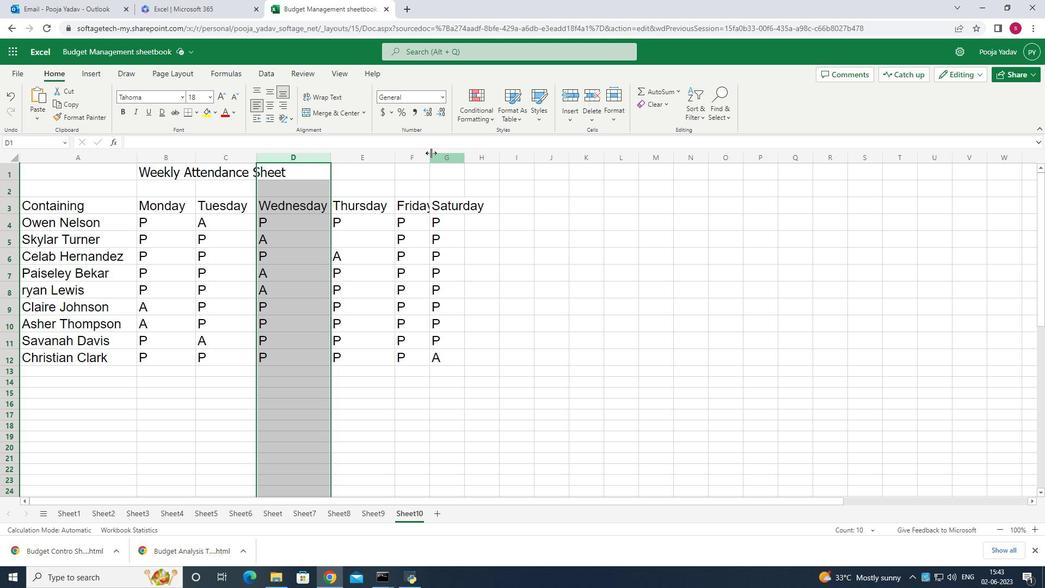 
Action: Mouse moved to (434, 151)
Screenshot: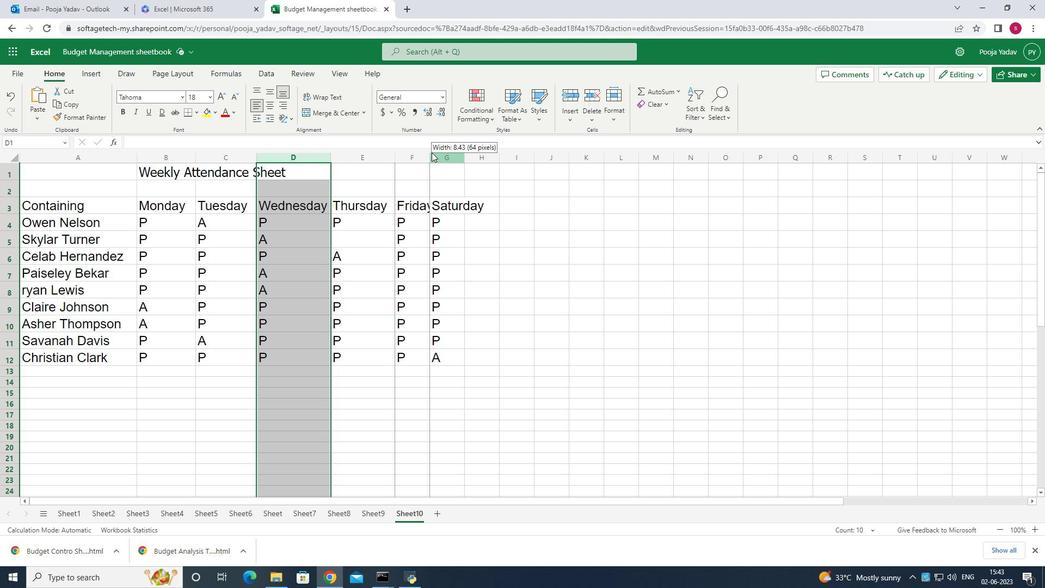 
Action: Mouse pressed right at (434, 151)
Screenshot: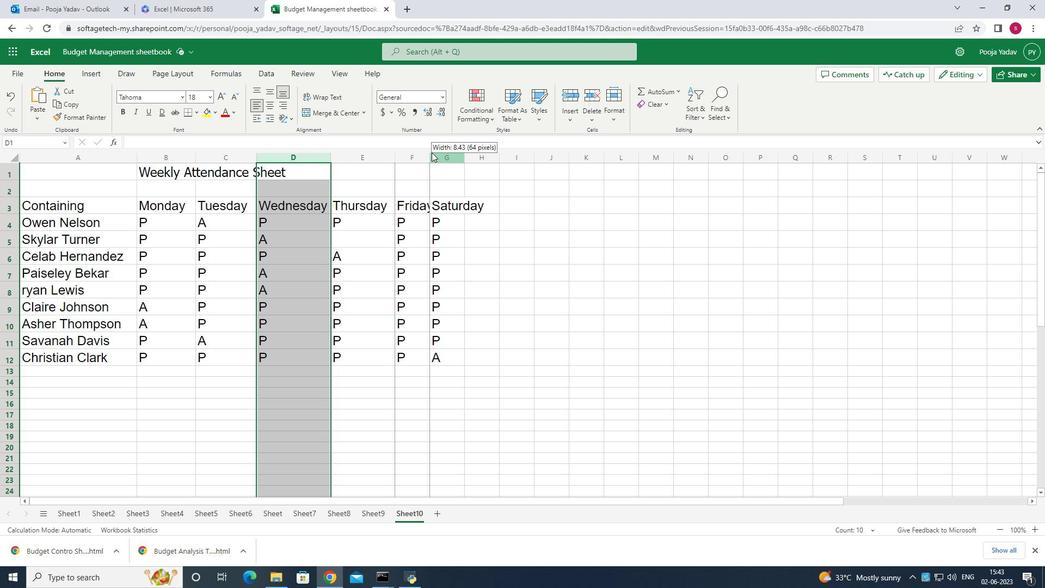 
Action: Mouse moved to (480, 155)
Screenshot: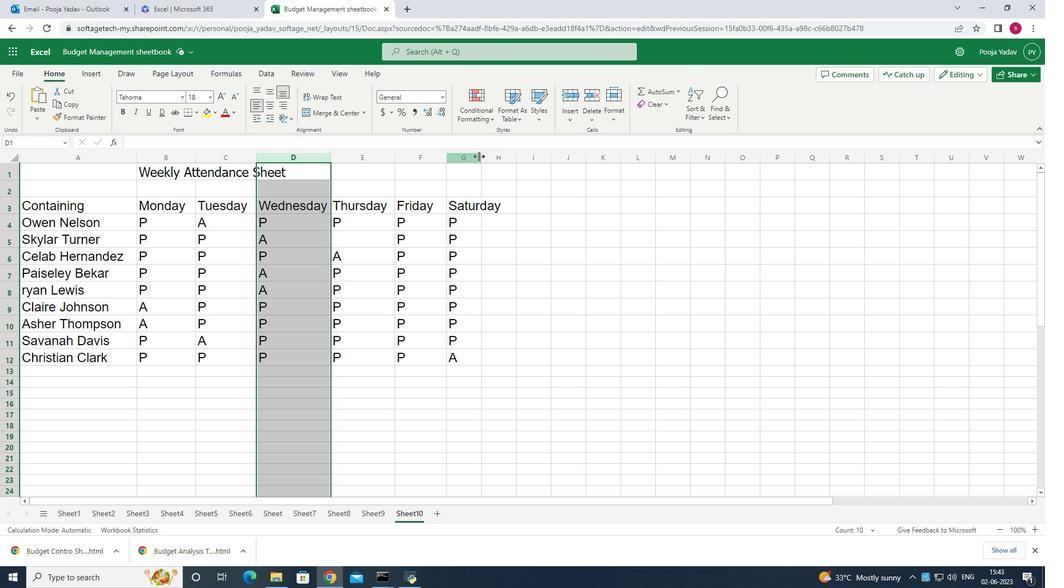 
Action: Mouse pressed left at (480, 155)
Screenshot: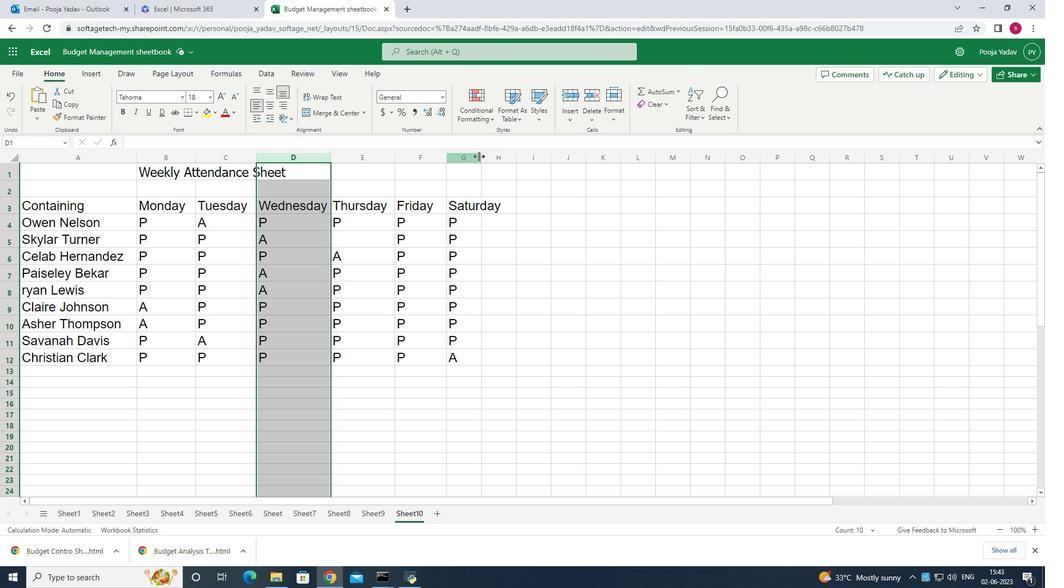 
Action: Mouse moved to (368, 236)
Screenshot: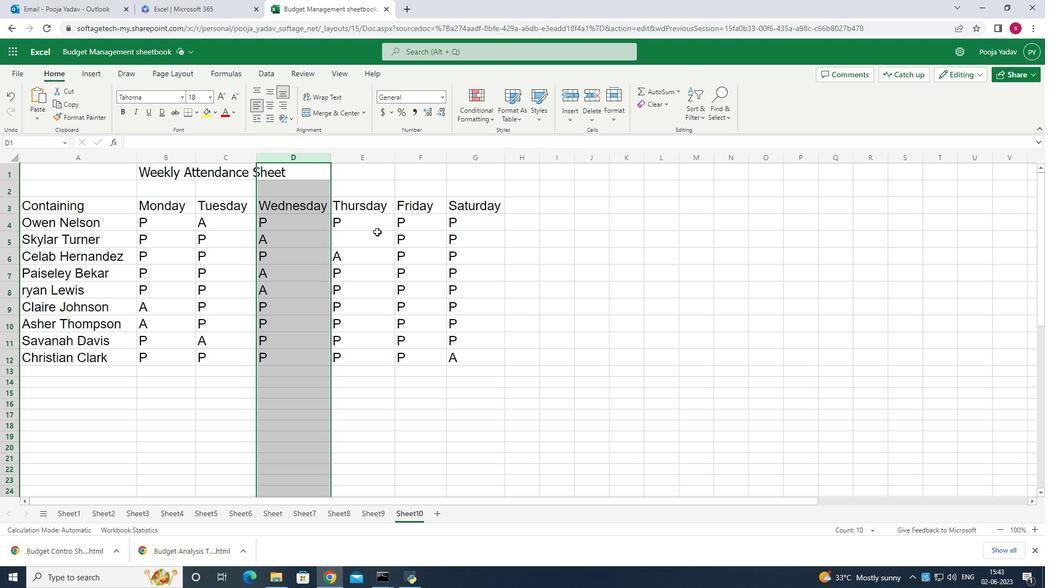 
Action: Mouse pressed left at (368, 236)
Screenshot: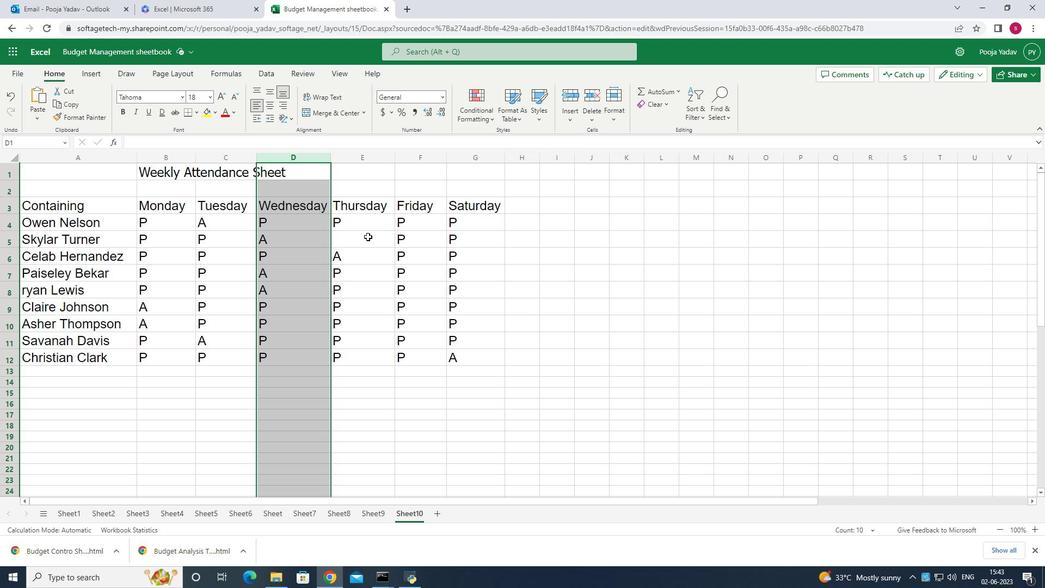 
Action: Key pressed p<Key.backspace><Key.shift>P
Screenshot: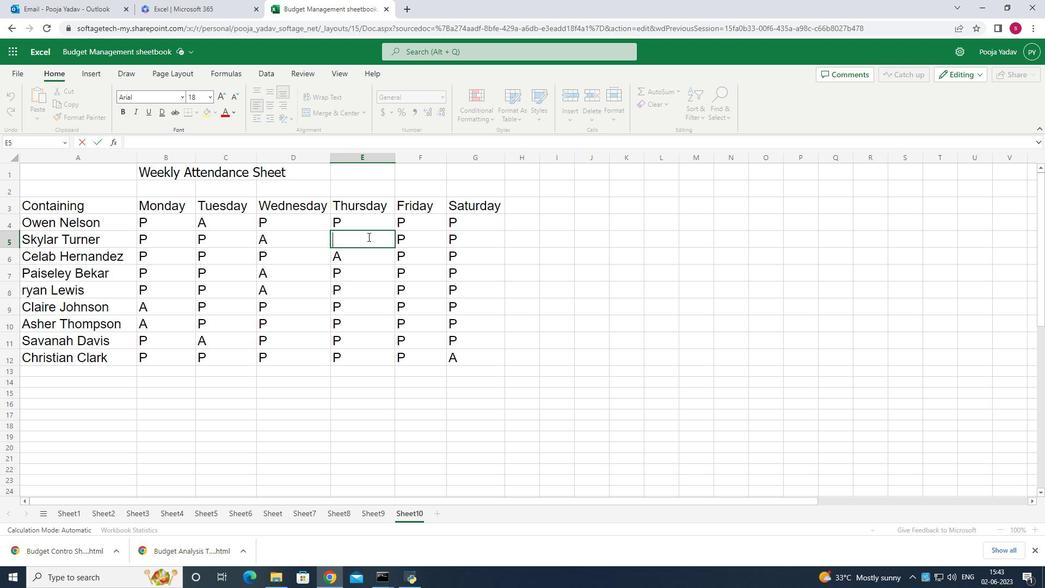 
Action: Mouse moved to (510, 247)
Screenshot: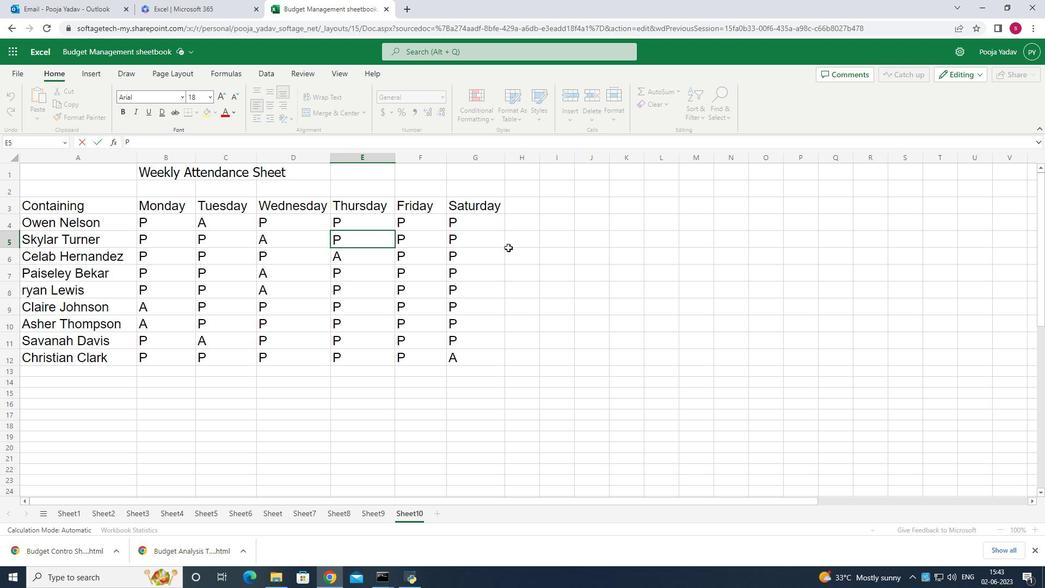 
Action: Mouse pressed left at (510, 247)
Screenshot: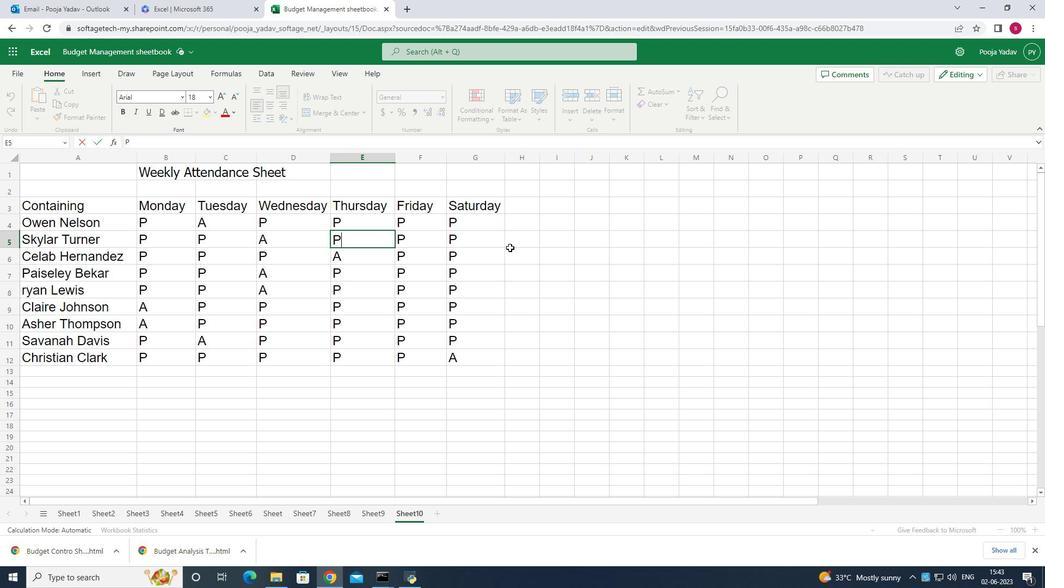 
Action: Mouse moved to (270, 101)
Screenshot: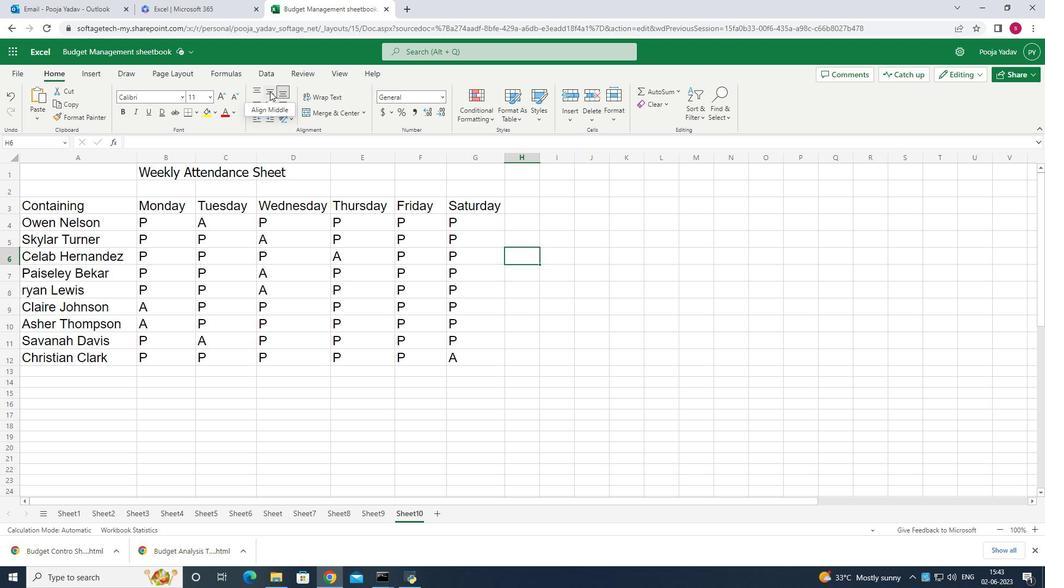 
Action: Mouse pressed left at (270, 101)
Screenshot: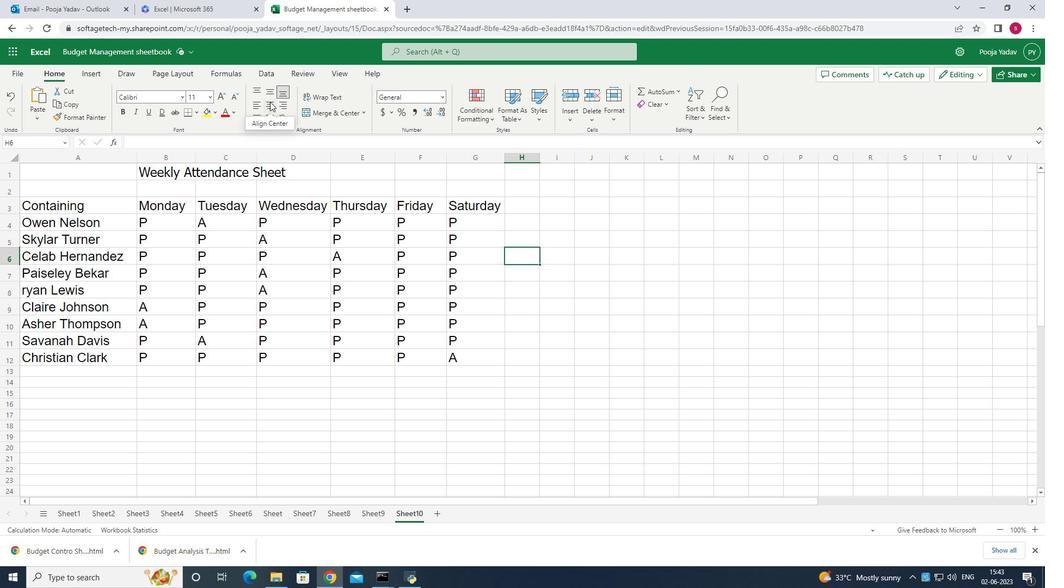 
Action: Mouse moved to (228, 110)
Screenshot: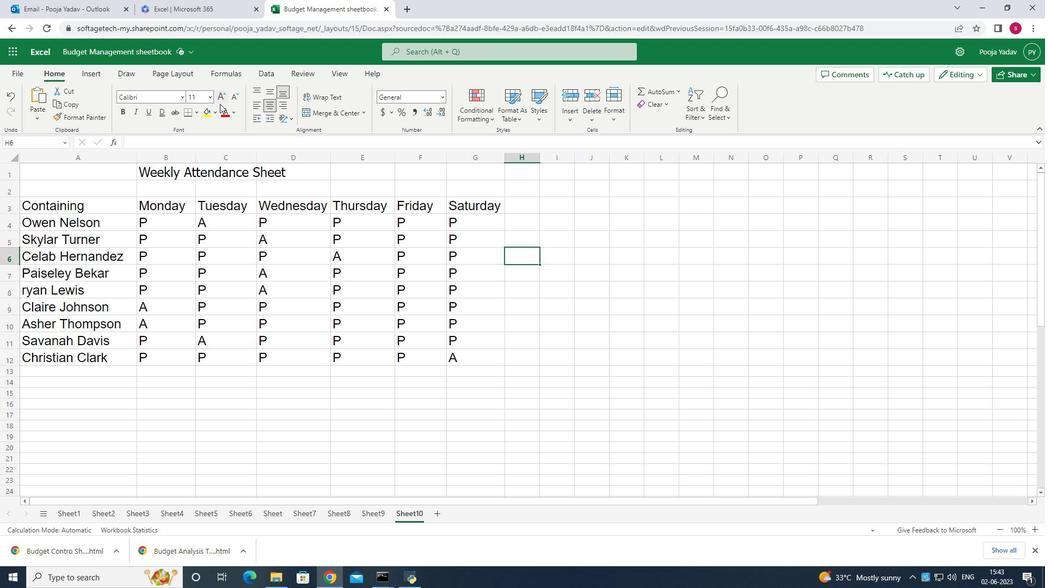 
Action: Mouse pressed left at (228, 110)
Screenshot: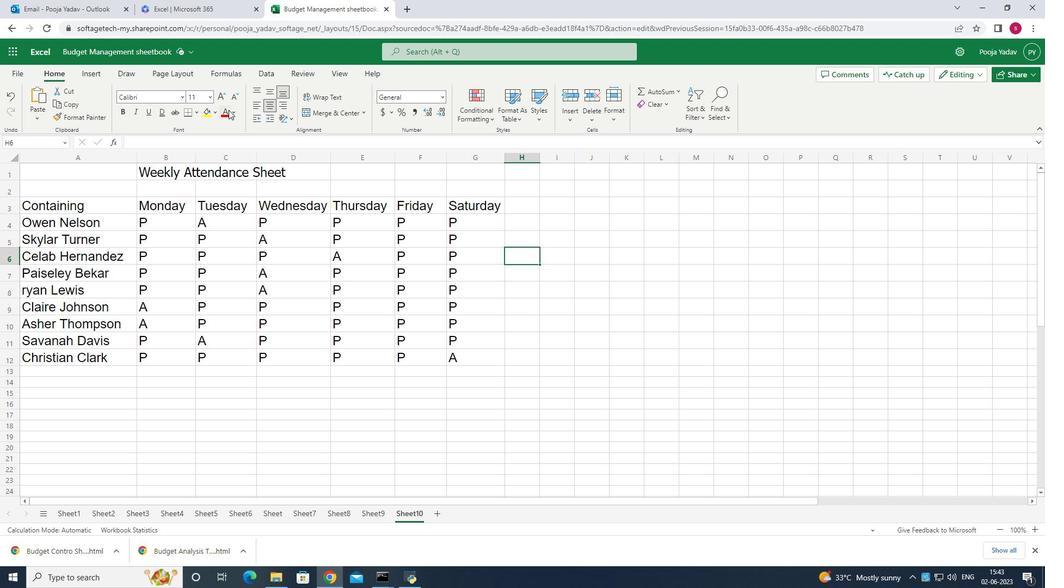 
Action: Mouse moved to (224, 112)
Screenshot: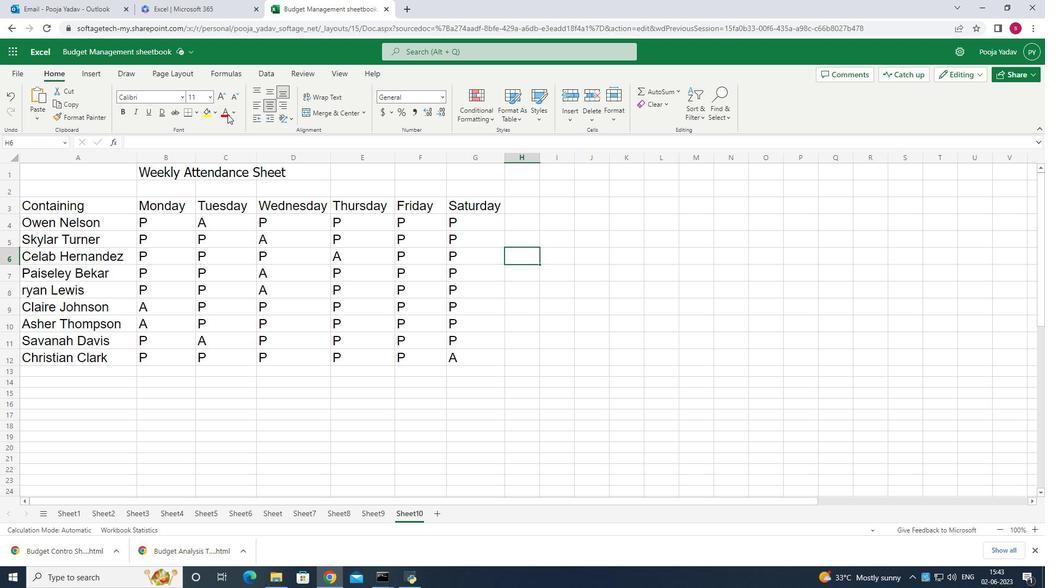 
Action: Mouse pressed left at (224, 112)
Screenshot: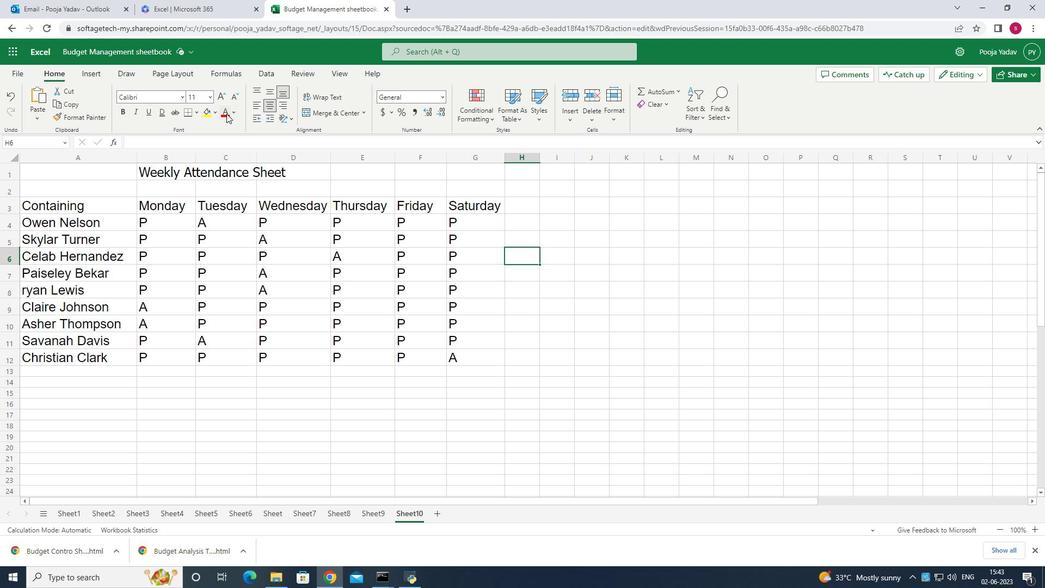 
Action: Mouse moved to (98, 169)
Screenshot: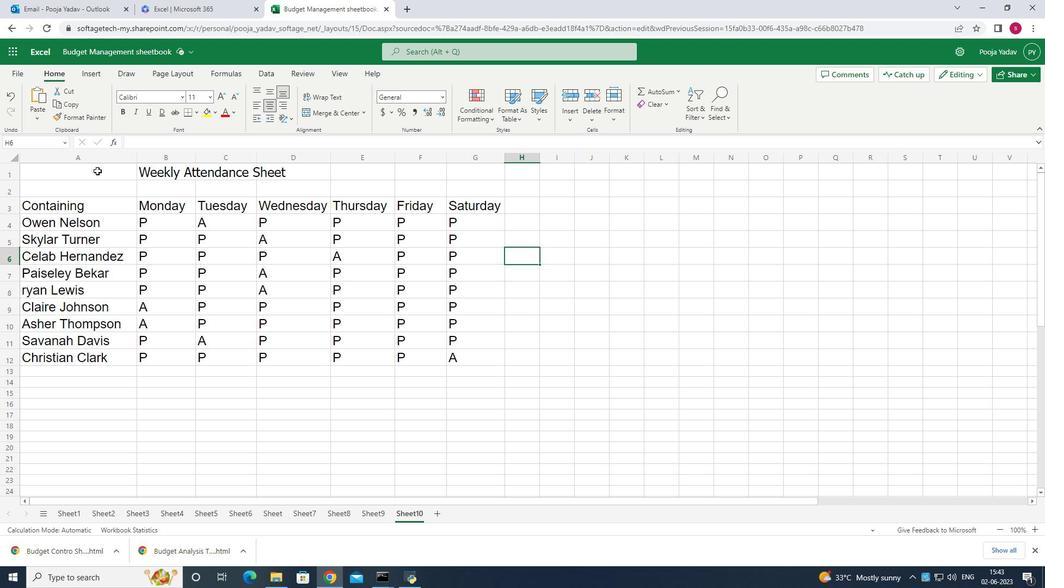 
Action: Mouse pressed left at (98, 169)
Screenshot: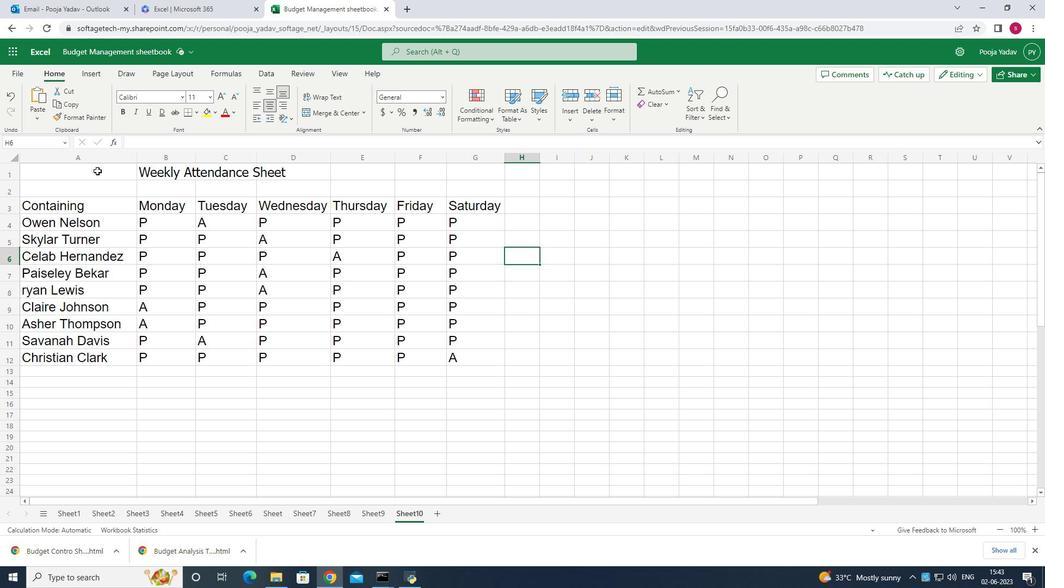 
Action: Mouse moved to (227, 113)
Screenshot: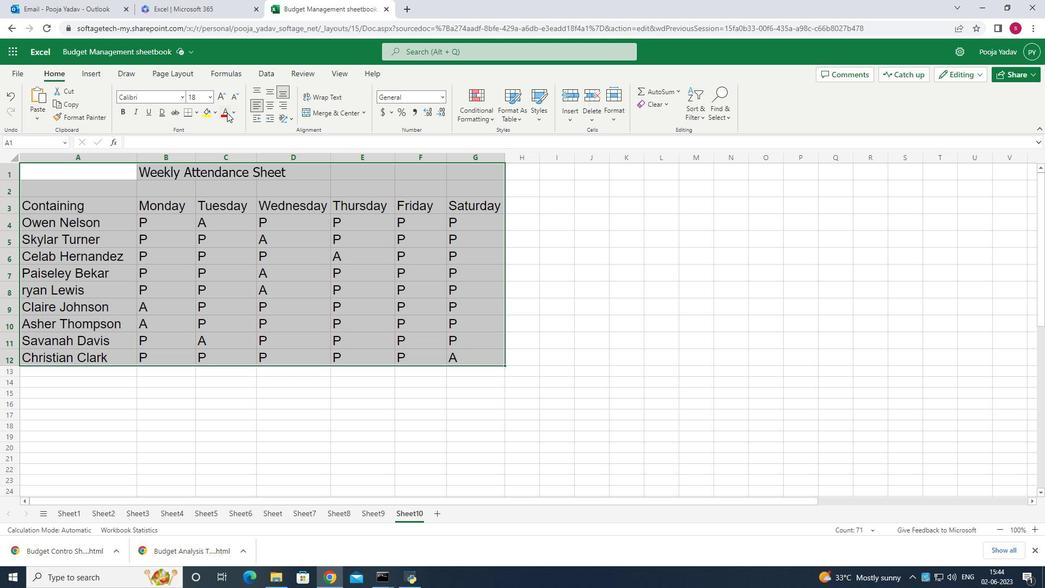 
Action: Mouse pressed left at (227, 113)
Screenshot: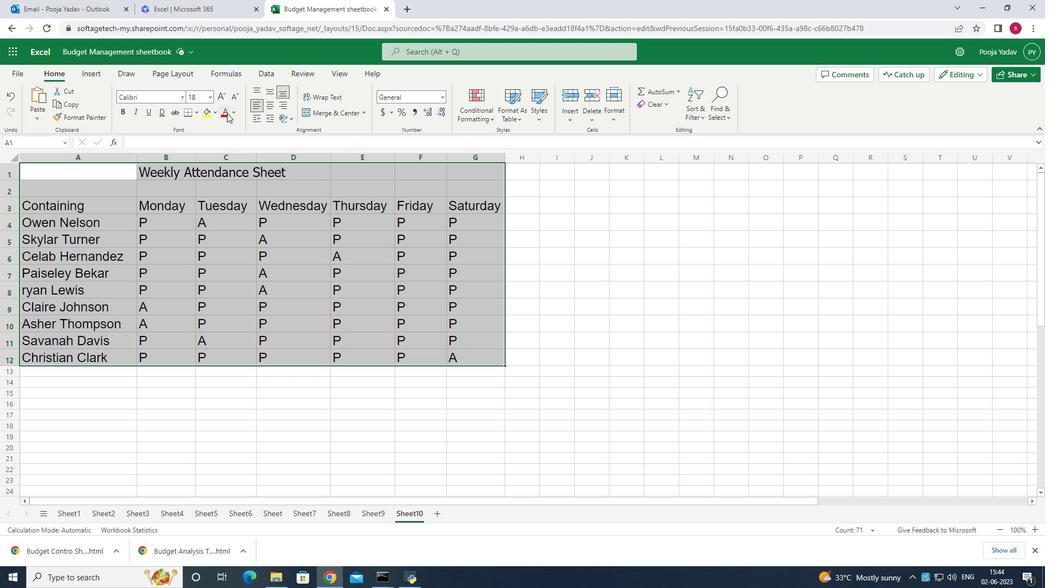 
Action: Mouse moved to (195, 110)
Screenshot: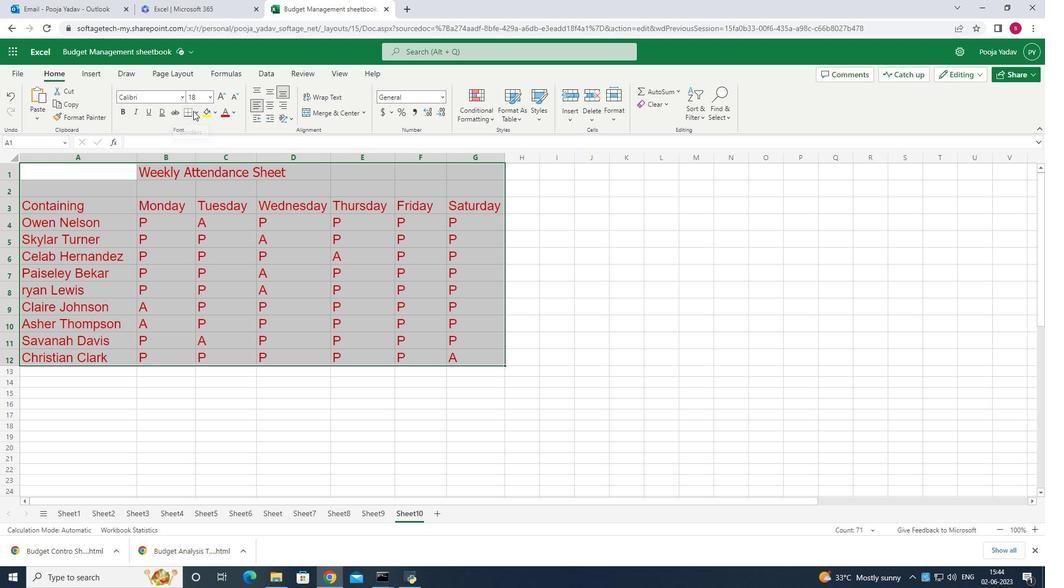 
Action: Mouse pressed left at (194, 110)
Screenshot: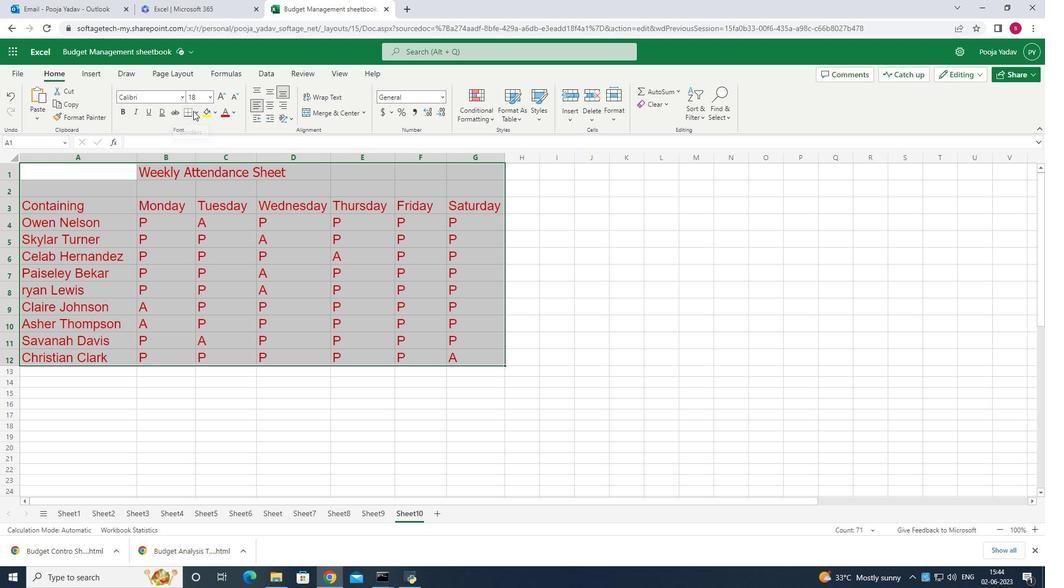 
Action: Mouse moved to (199, 136)
Screenshot: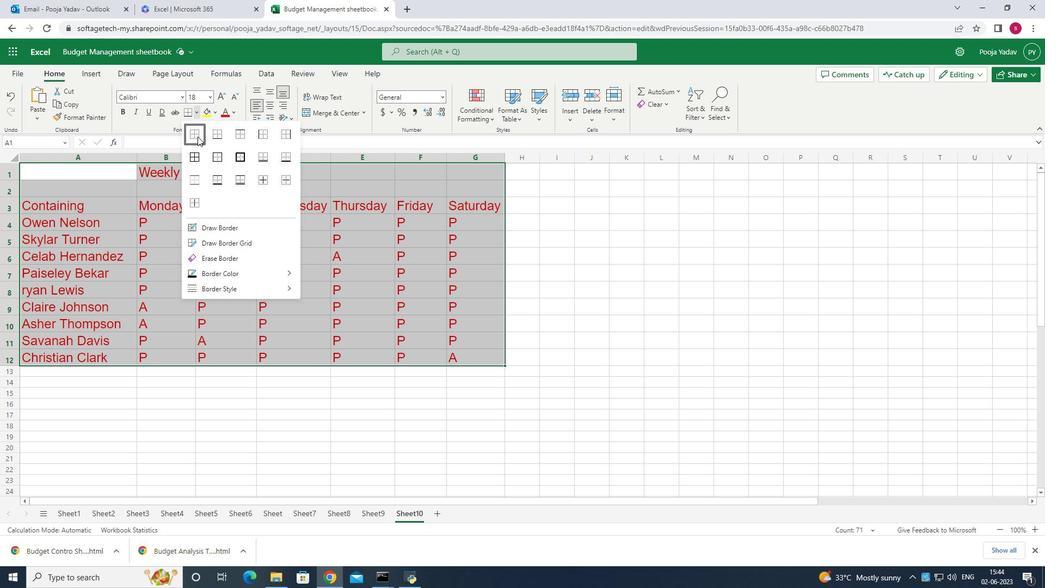 
Action: Mouse pressed left at (199, 136)
Screenshot: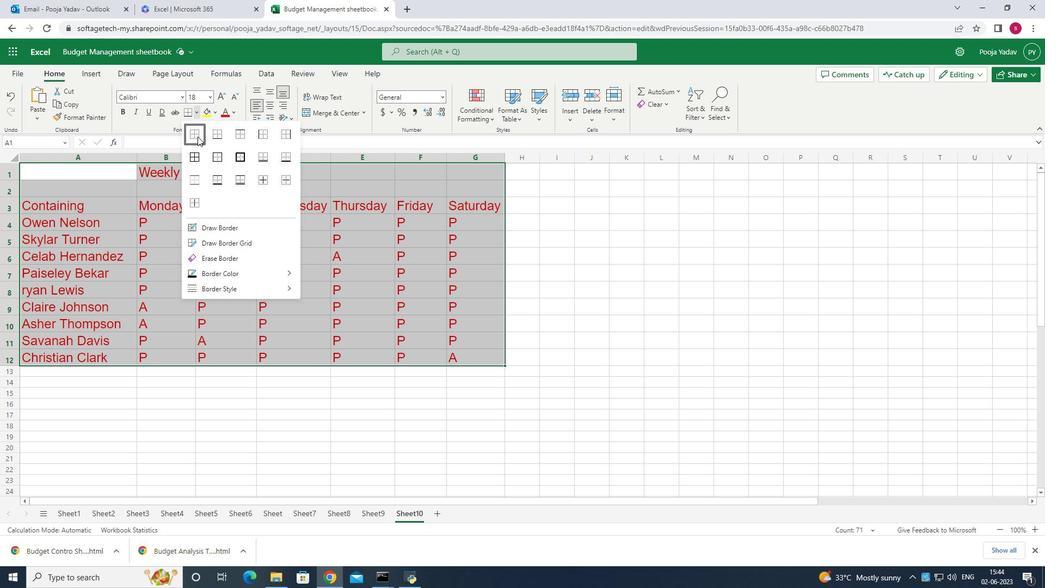 
Action: Mouse moved to (853, 301)
Screenshot: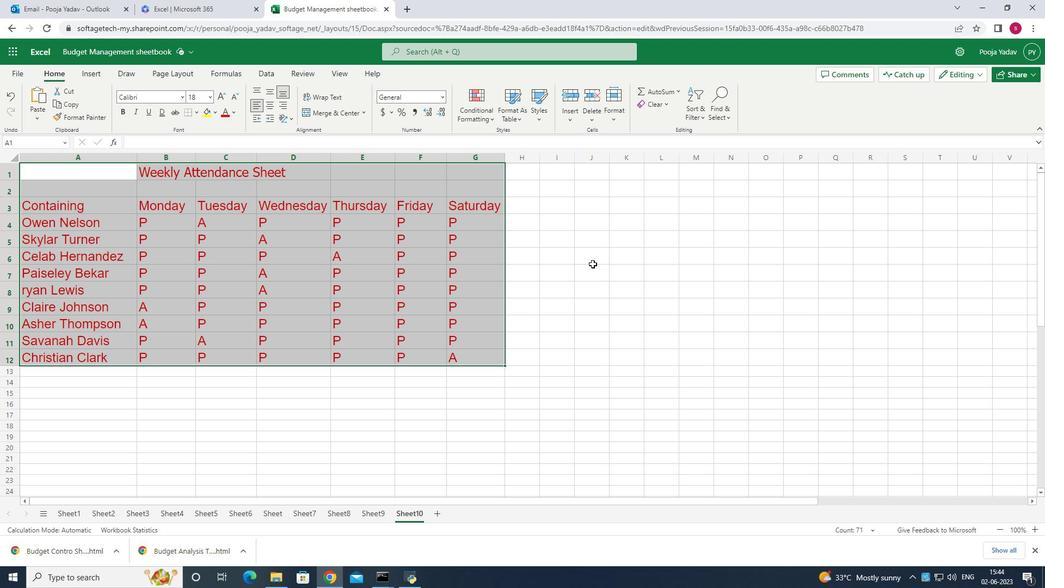
